 Task: Add an event with the title Third Conference Call with Partners, date '2024/05/16', time 8:50 AM to 10:50 AMand add a description: Whether you are a seasoned presenter looking to refine your skills or a novice seeking to build confidence, this Presentation Practice session offers a safe and supportive space for you to develop your abilities. Join us to receive valuable feedback, gain insights from peers, and enhance your presentation prowess. Together, we will strive for excellence in public speaking and presentation delivery., put the event into Red category, logged in from the account softage.3@softage.netand send the event invitation to softage.6@softage.net and softage.7@softage.net. Set a reminder for the event 5 minutes before
Action: Mouse moved to (94, 106)
Screenshot: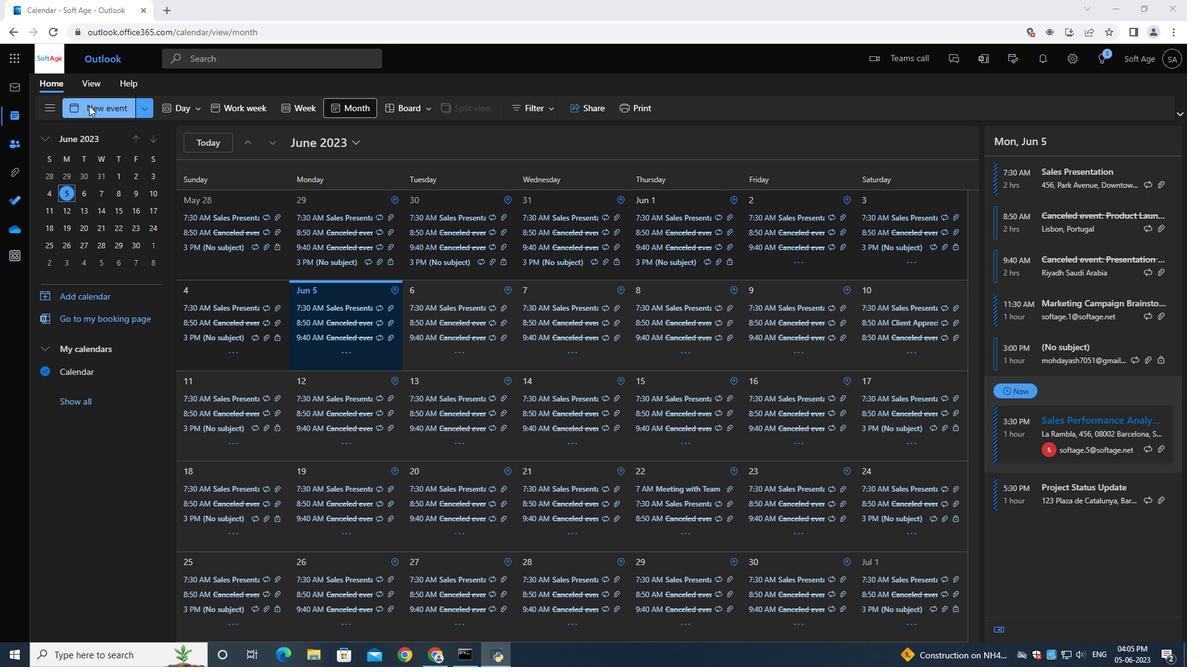 
Action: Mouse pressed left at (94, 106)
Screenshot: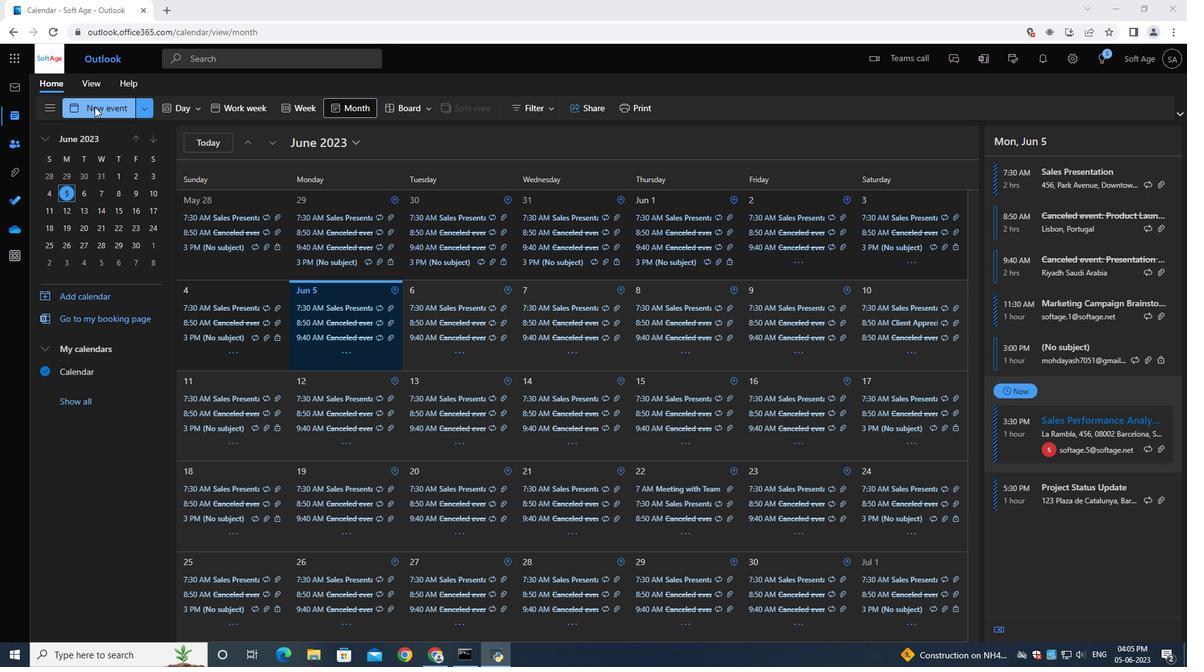 
Action: Mouse moved to (342, 193)
Screenshot: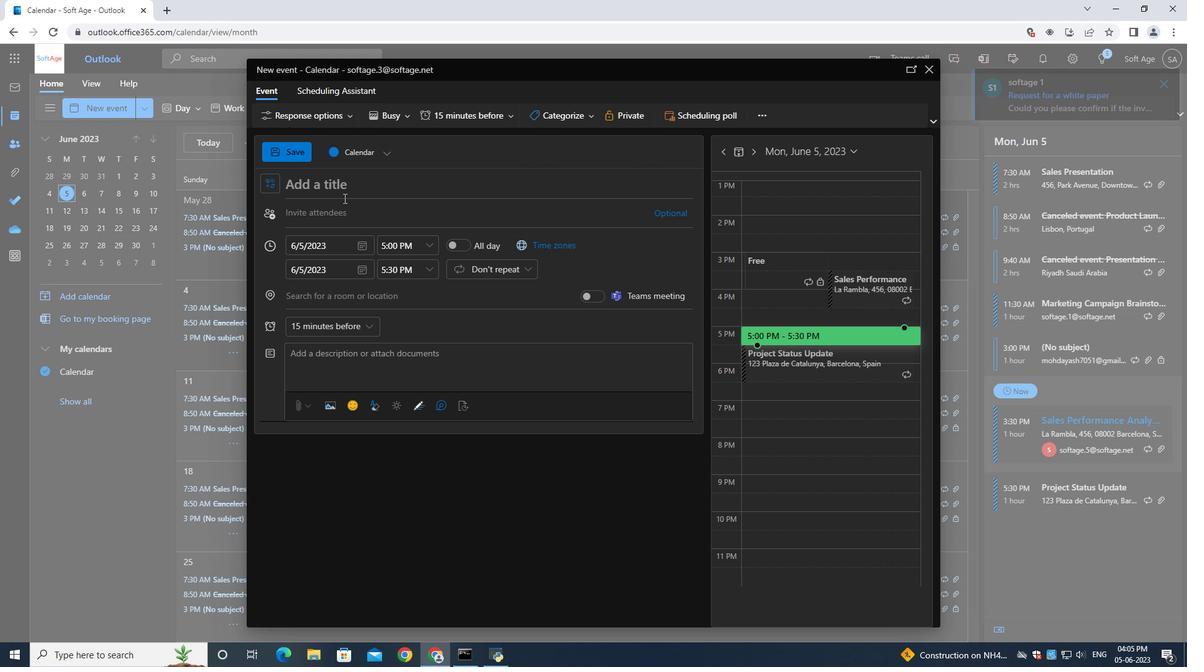 
Action: Mouse pressed left at (342, 193)
Screenshot: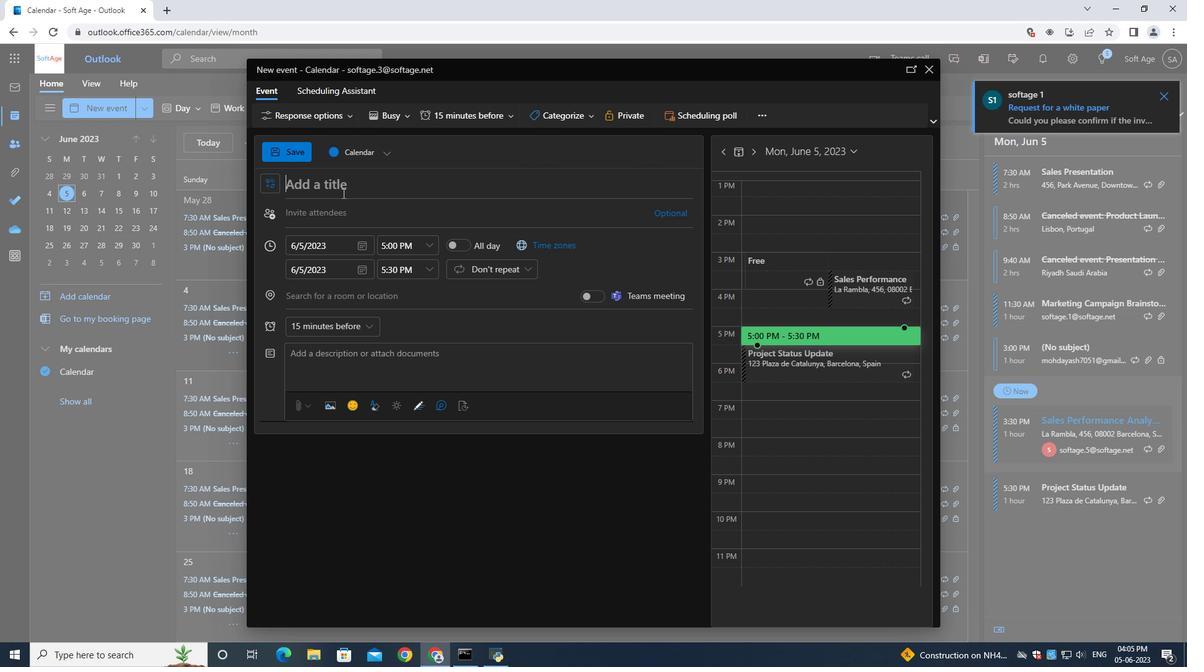 
Action: Mouse moved to (342, 193)
Screenshot: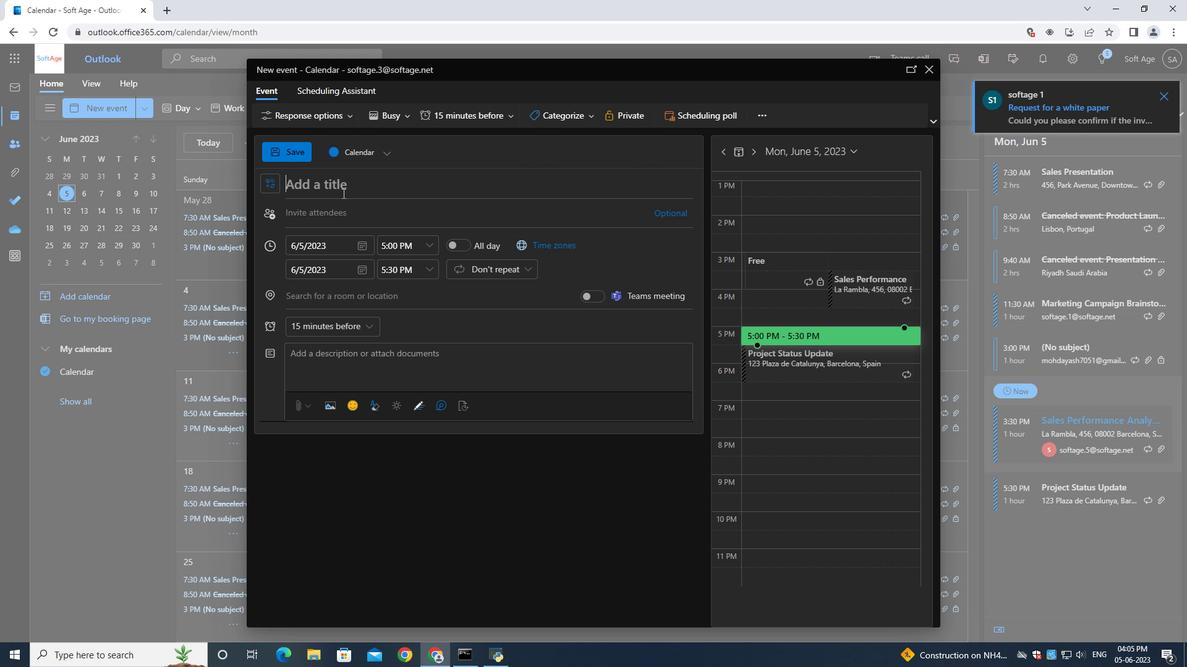 
Action: Key pressed <Key.shift>Third<Key.space><Key.shift>Conference<Key.space><Key.shift><Key.shift><Key.shift><Key.shift><Key.shift><Key.shift><Key.shift><Key.shift><Key.shift><Key.shift><Key.shift><Key.shift><Key.shift><Key.shift><Key.shift><Key.shift><Key.shift><Key.shift><Key.shift><Key.shift><Key.shift><Key.shift><Key.shift><Key.shift><Key.shift><Key.shift>Call<Key.space>with<Key.space><Key.shift>Partners
Screenshot: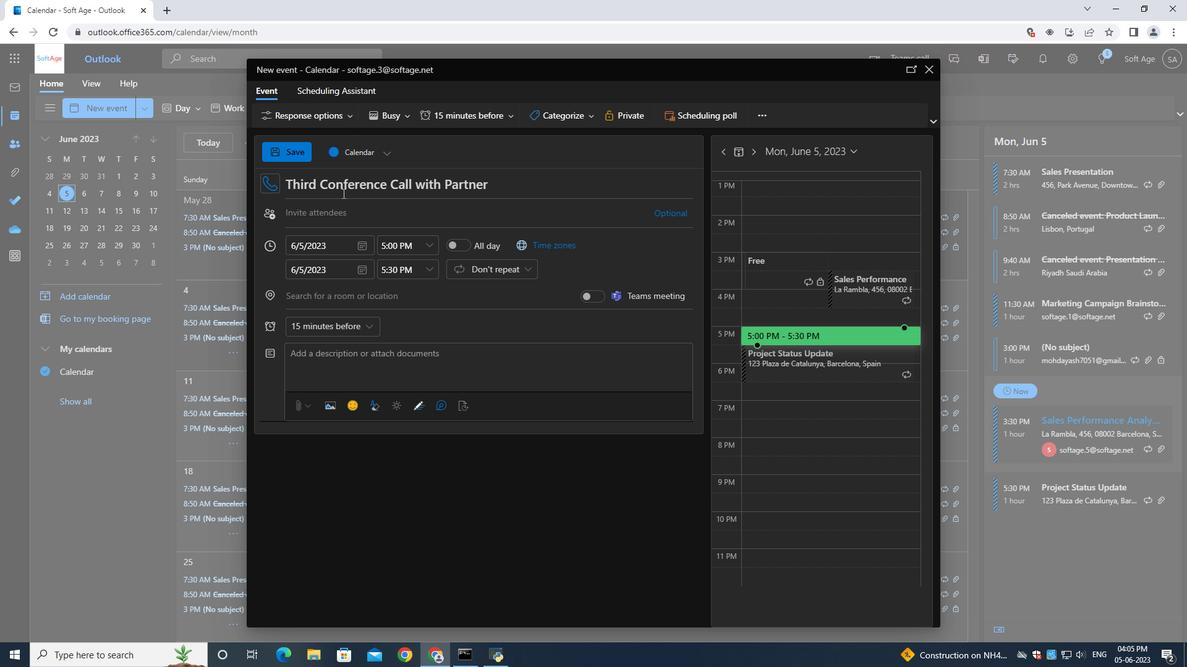 
Action: Mouse moved to (363, 238)
Screenshot: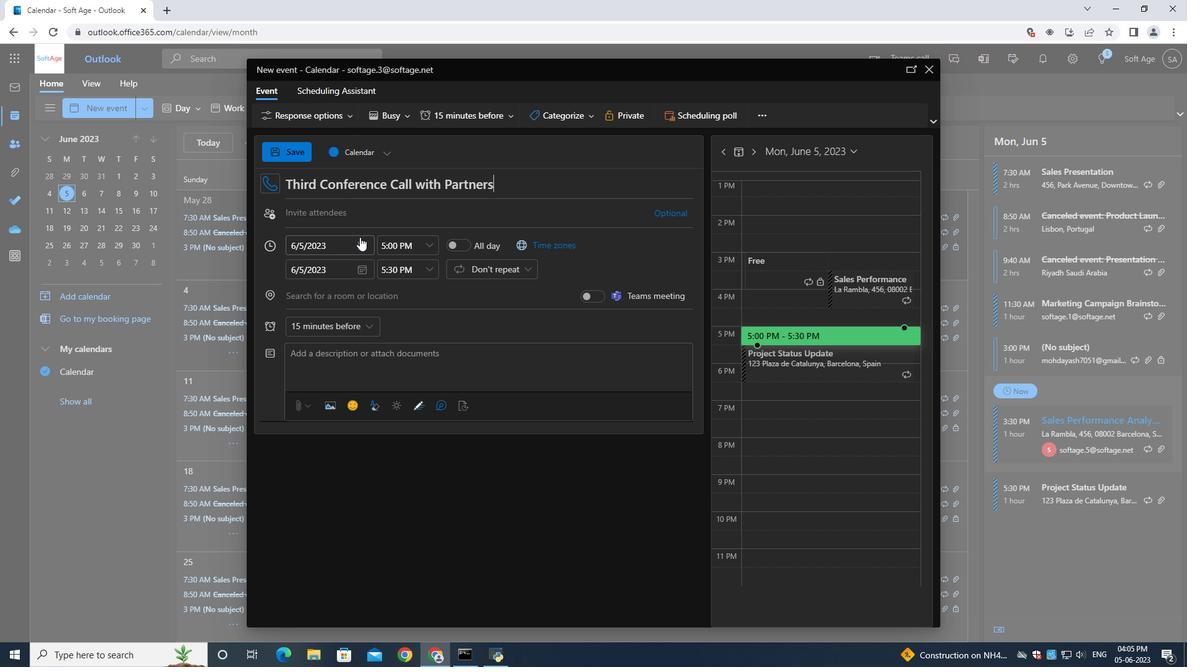 
Action: Mouse pressed left at (363, 238)
Screenshot: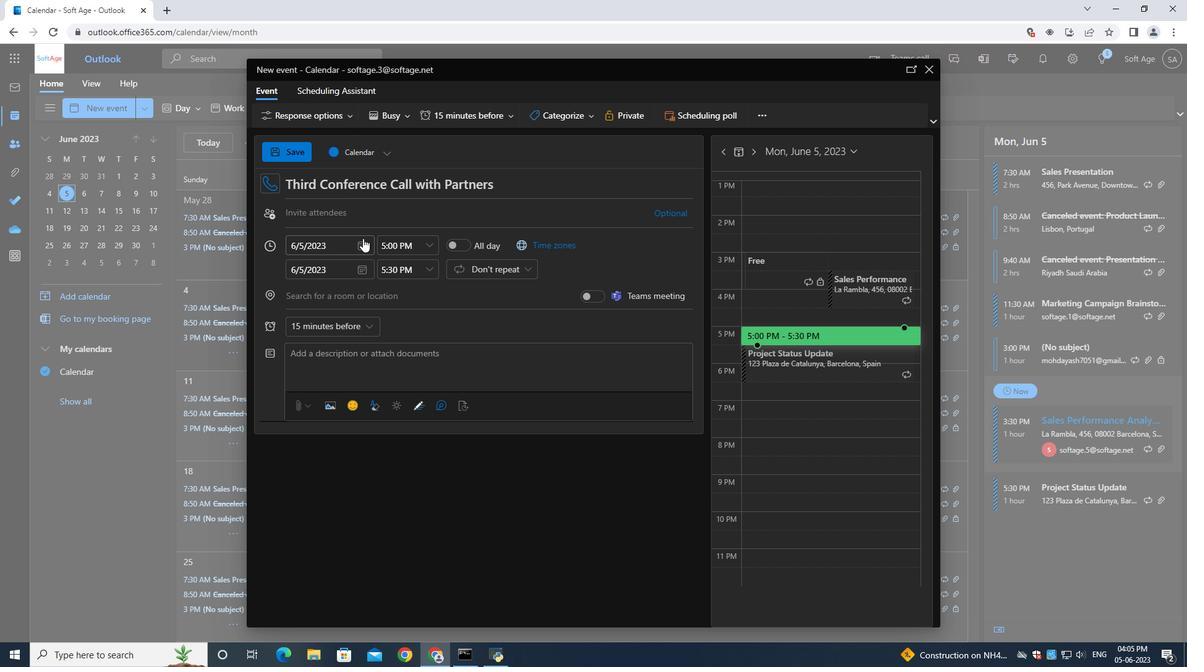 
Action: Mouse moved to (397, 267)
Screenshot: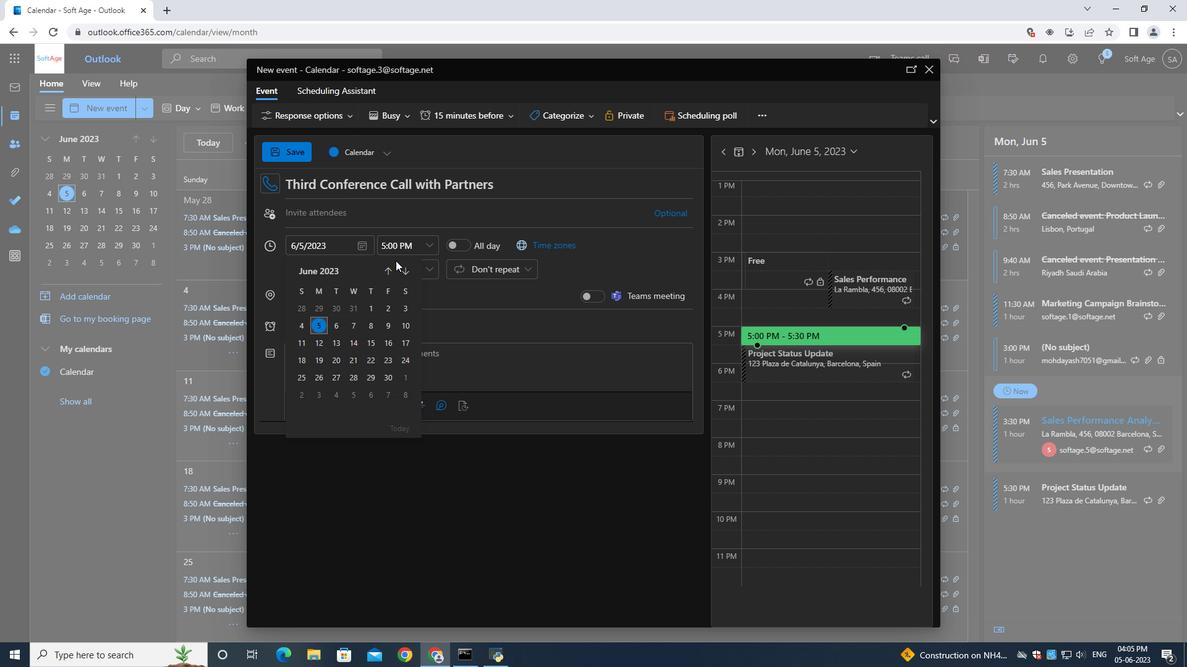 
Action: Mouse pressed left at (397, 267)
Screenshot: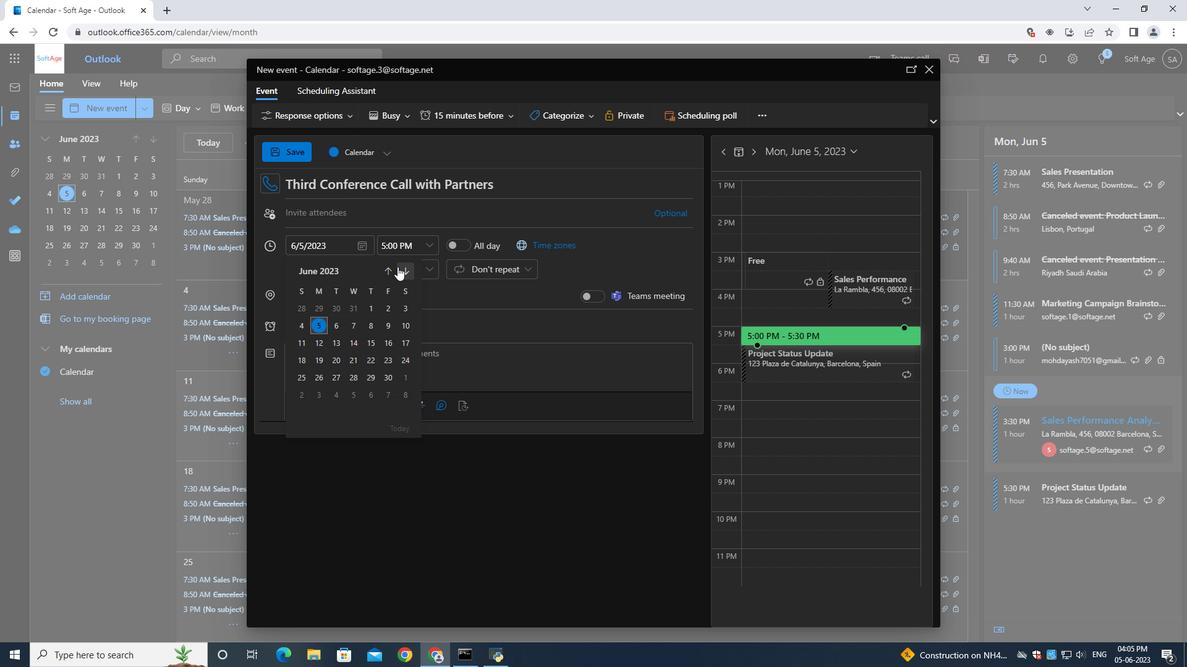 
Action: Mouse pressed left at (397, 267)
Screenshot: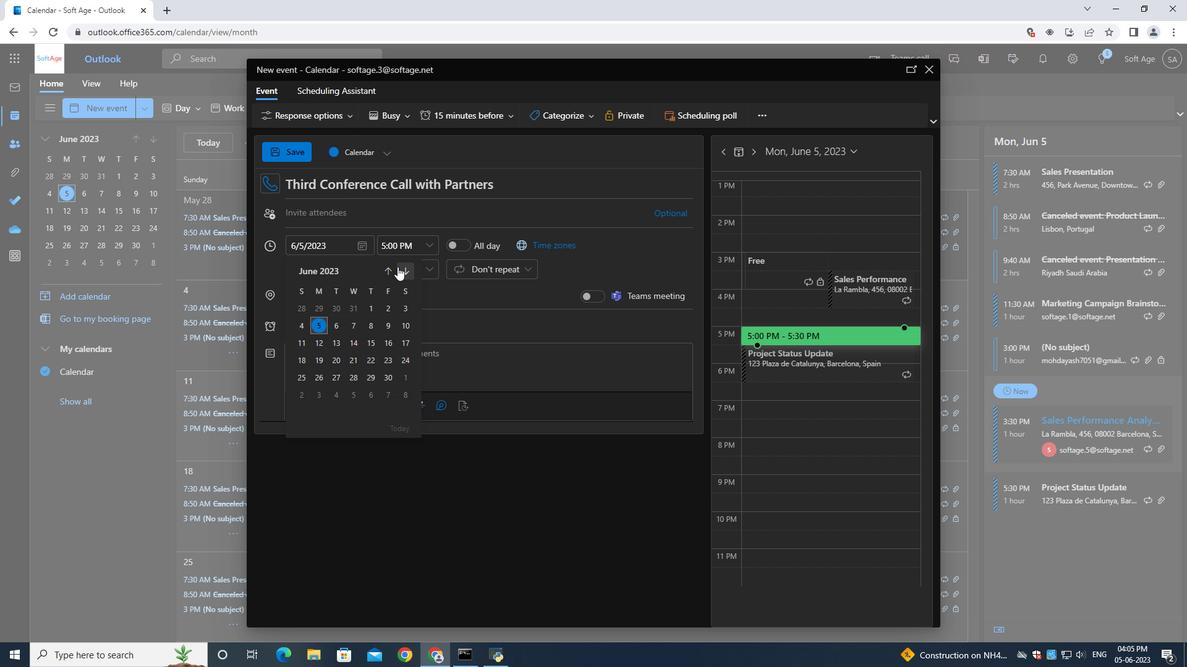 
Action: Mouse moved to (397, 267)
Screenshot: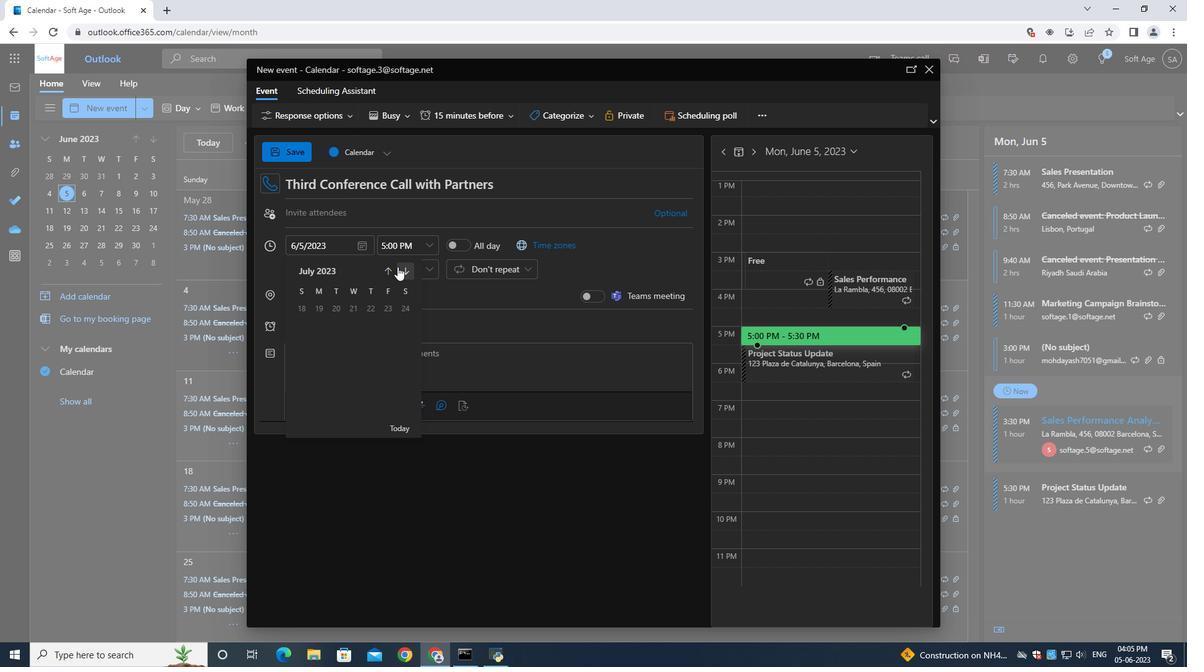 
Action: Mouse pressed left at (397, 267)
Screenshot: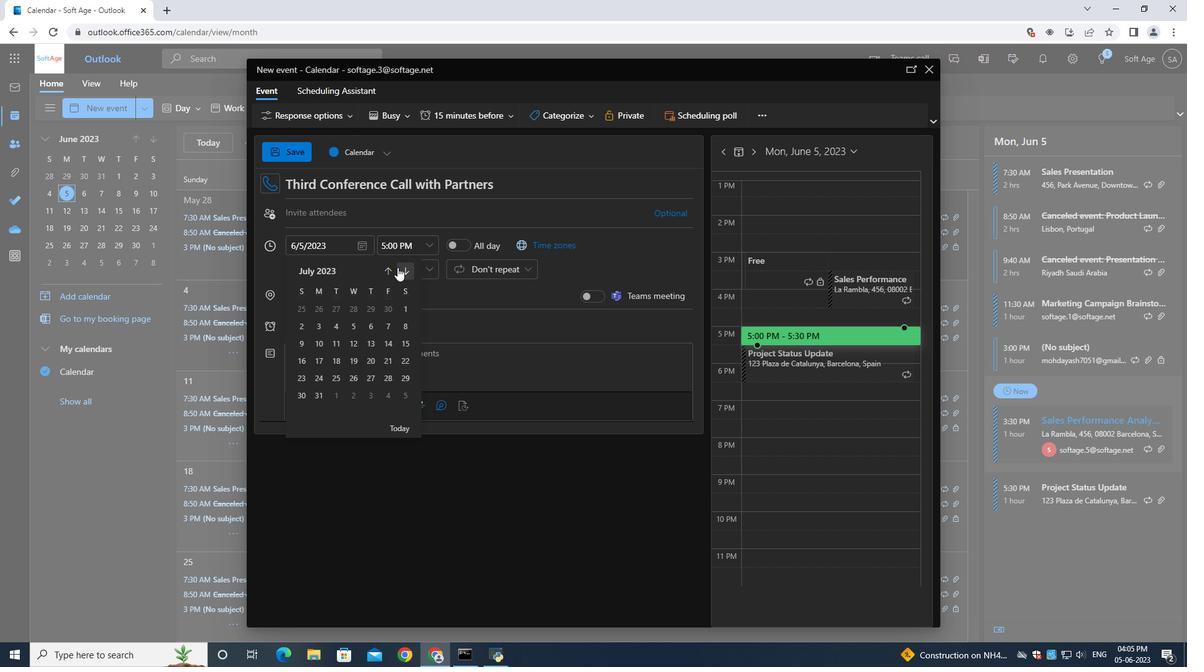 
Action: Mouse pressed left at (397, 267)
Screenshot: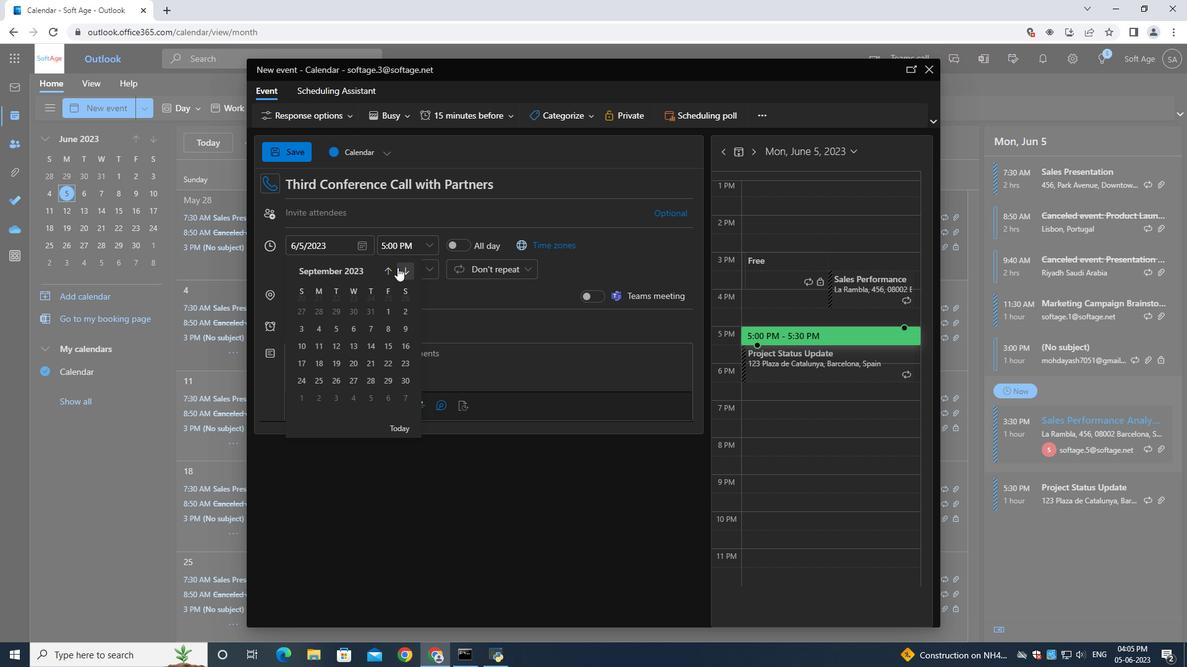 
Action: Mouse pressed left at (397, 267)
Screenshot: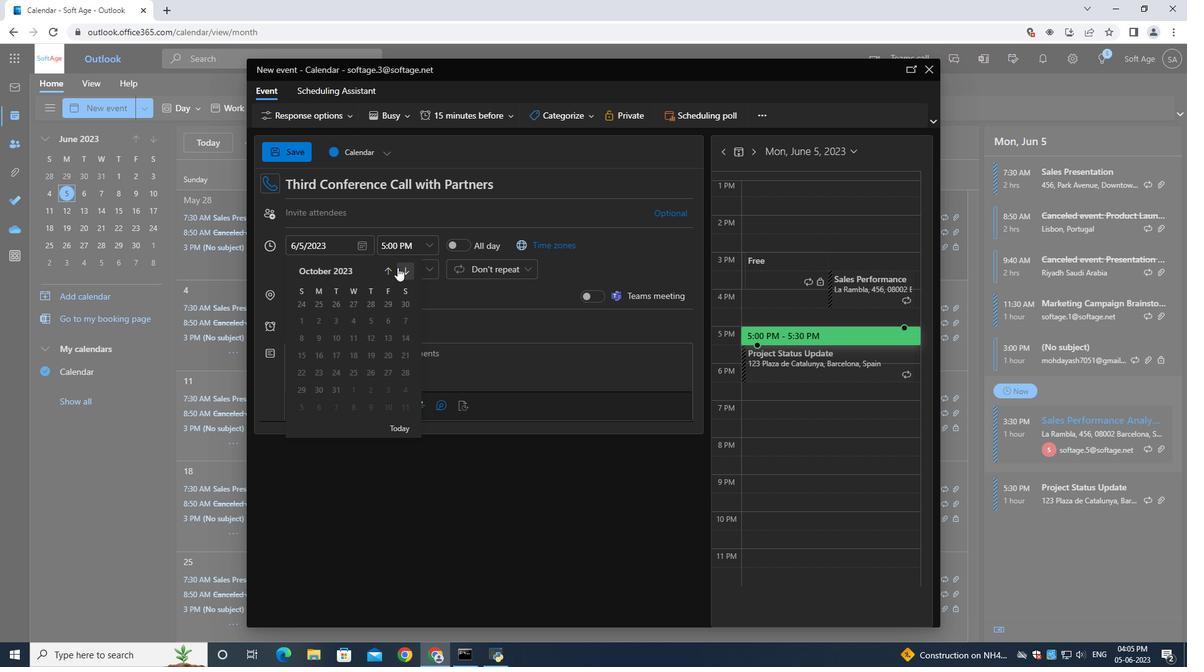 
Action: Mouse pressed left at (397, 267)
Screenshot: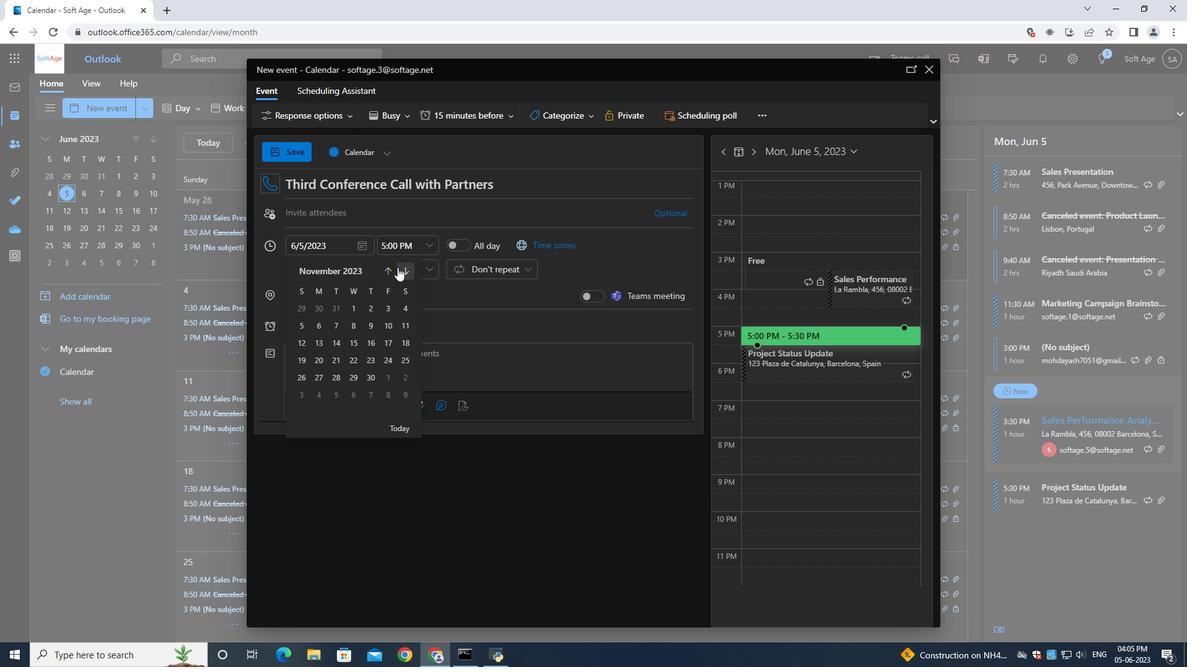 
Action: Mouse pressed left at (397, 267)
Screenshot: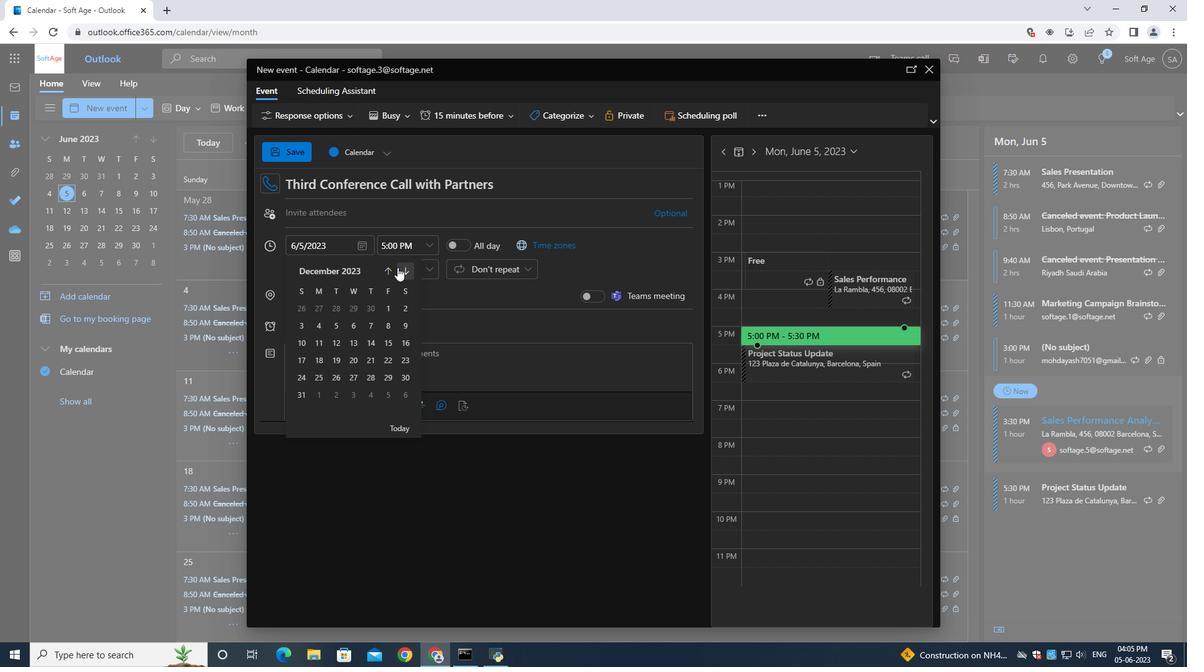 
Action: Mouse pressed left at (397, 267)
Screenshot: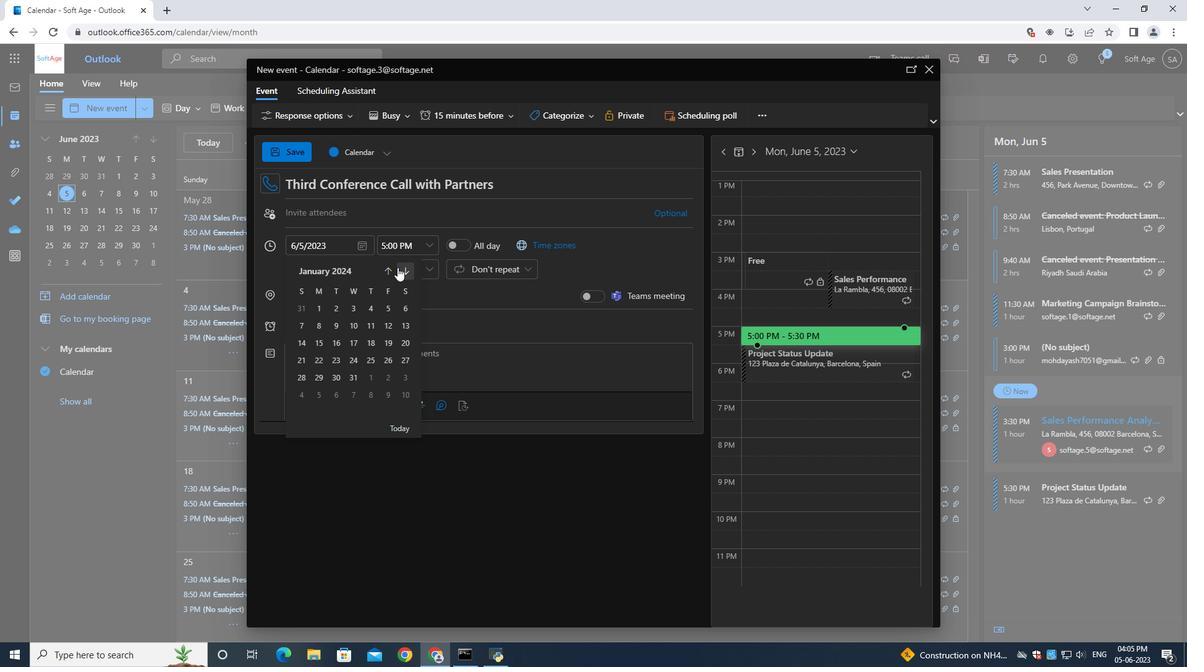 
Action: Mouse pressed left at (397, 267)
Screenshot: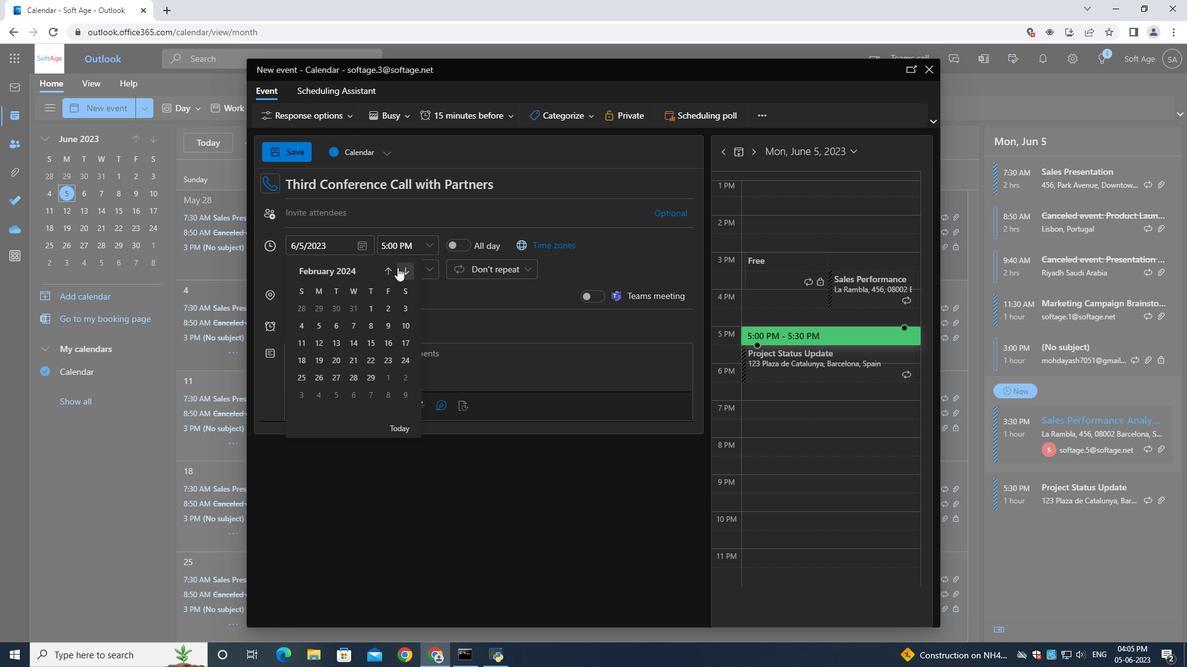 
Action: Mouse pressed left at (397, 267)
Screenshot: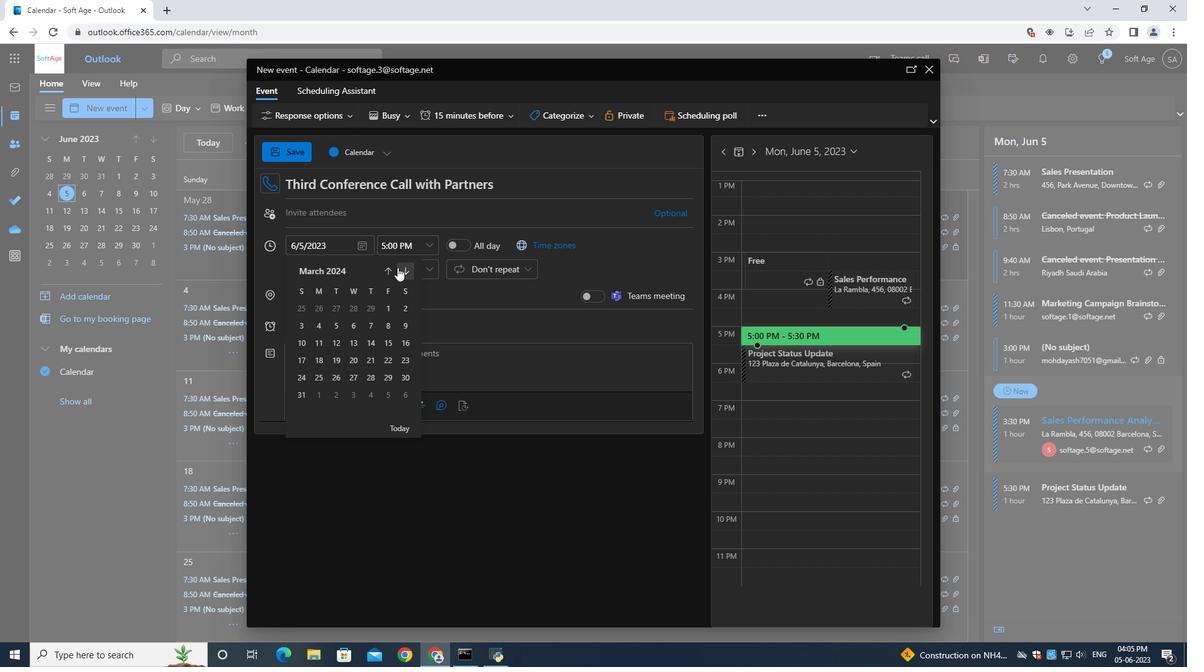 
Action: Mouse pressed left at (397, 267)
Screenshot: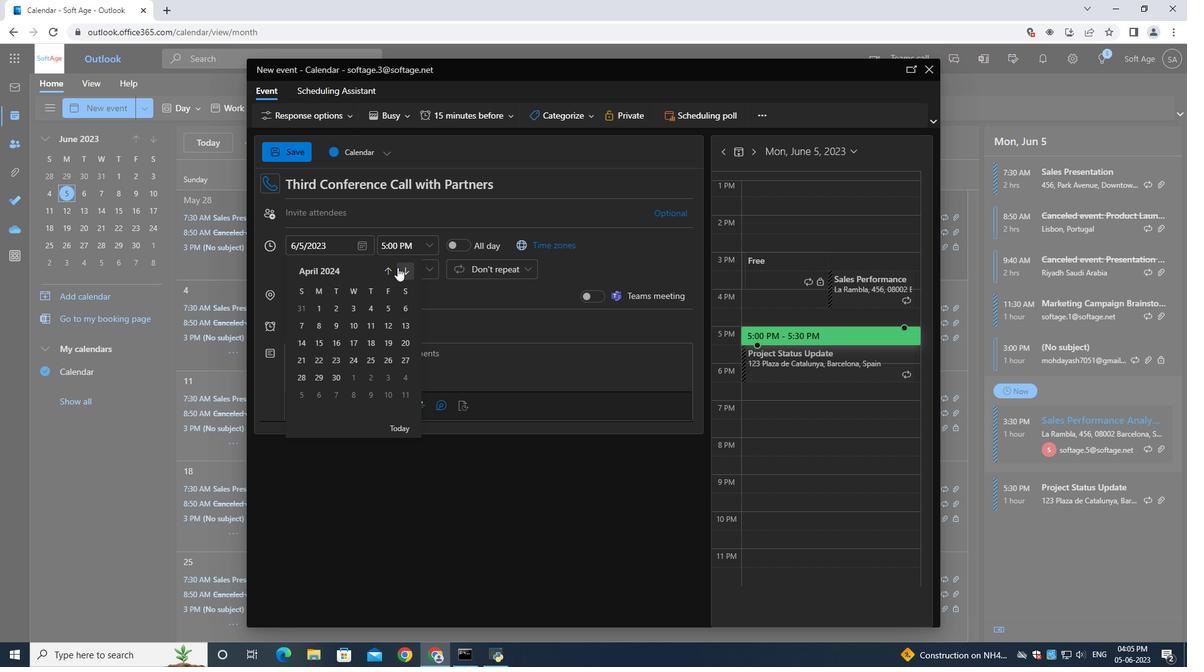 
Action: Mouse moved to (369, 343)
Screenshot: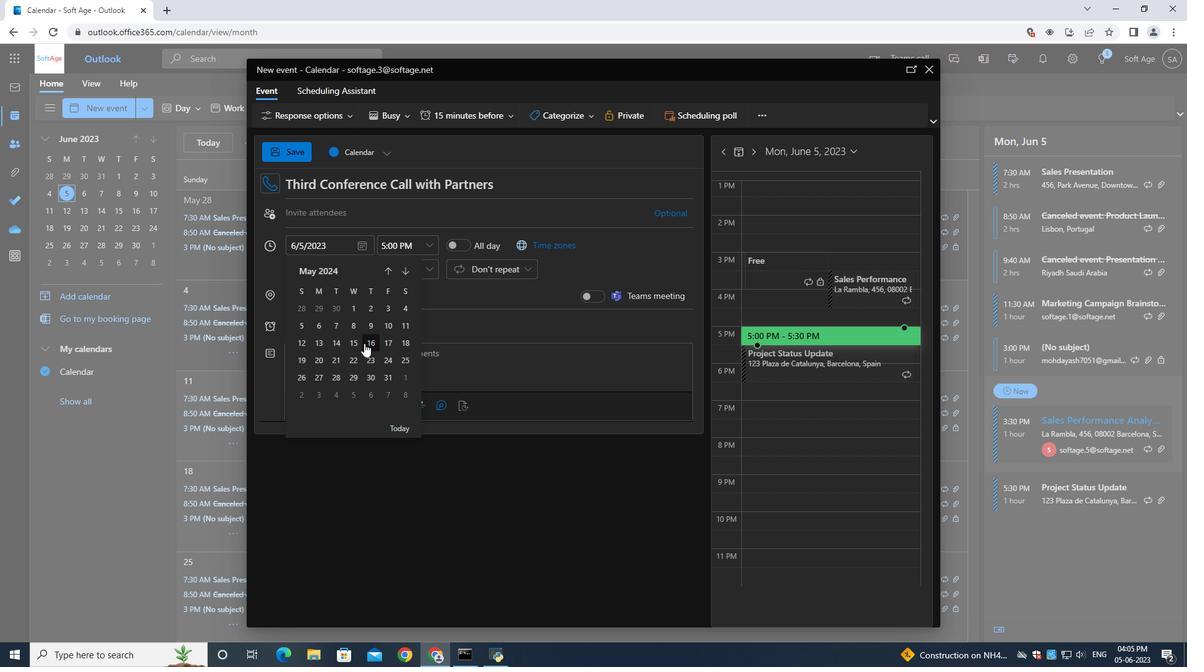 
Action: Mouse pressed left at (369, 343)
Screenshot: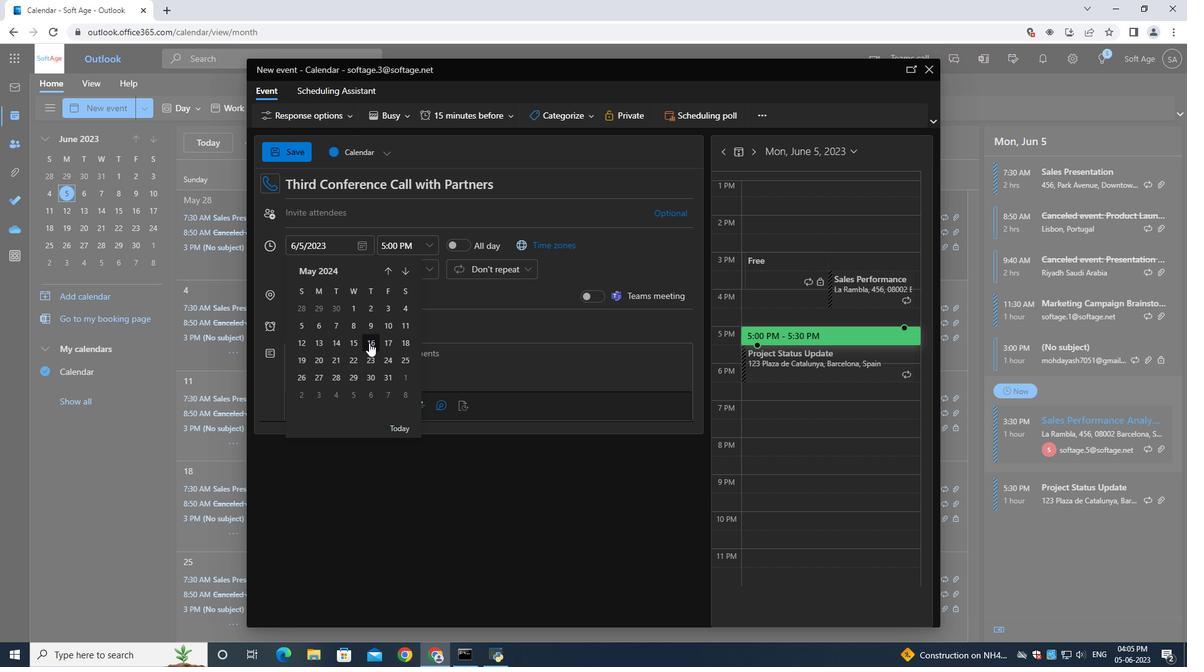 
Action: Mouse moved to (409, 249)
Screenshot: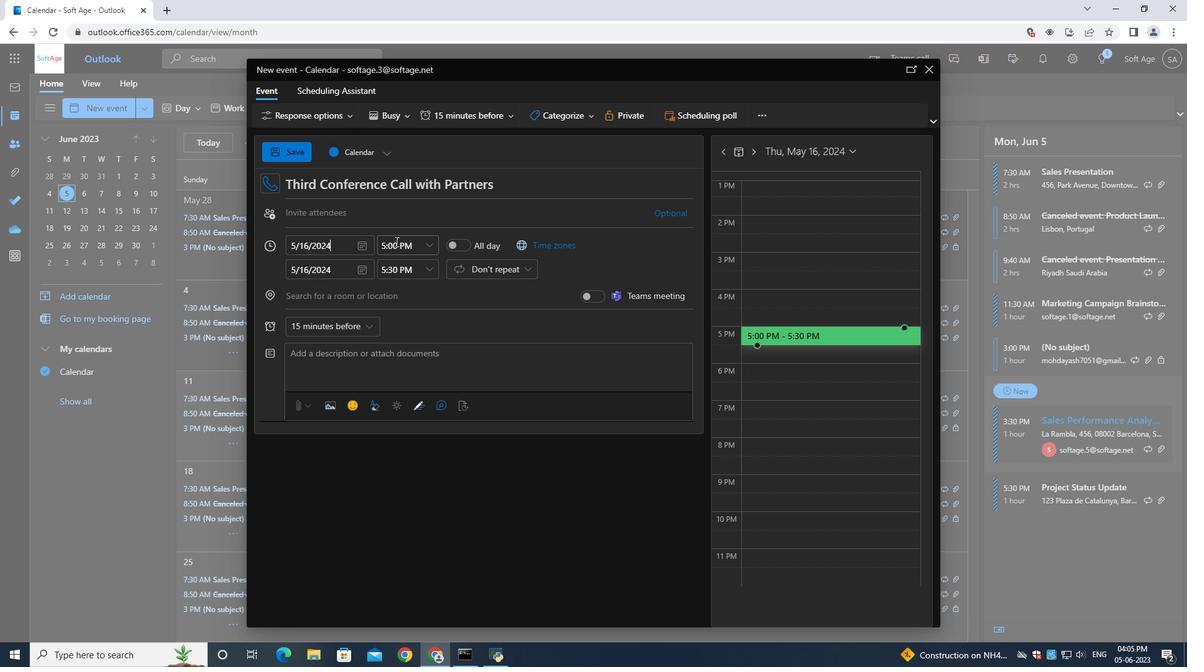 
Action: Mouse pressed left at (409, 249)
Screenshot: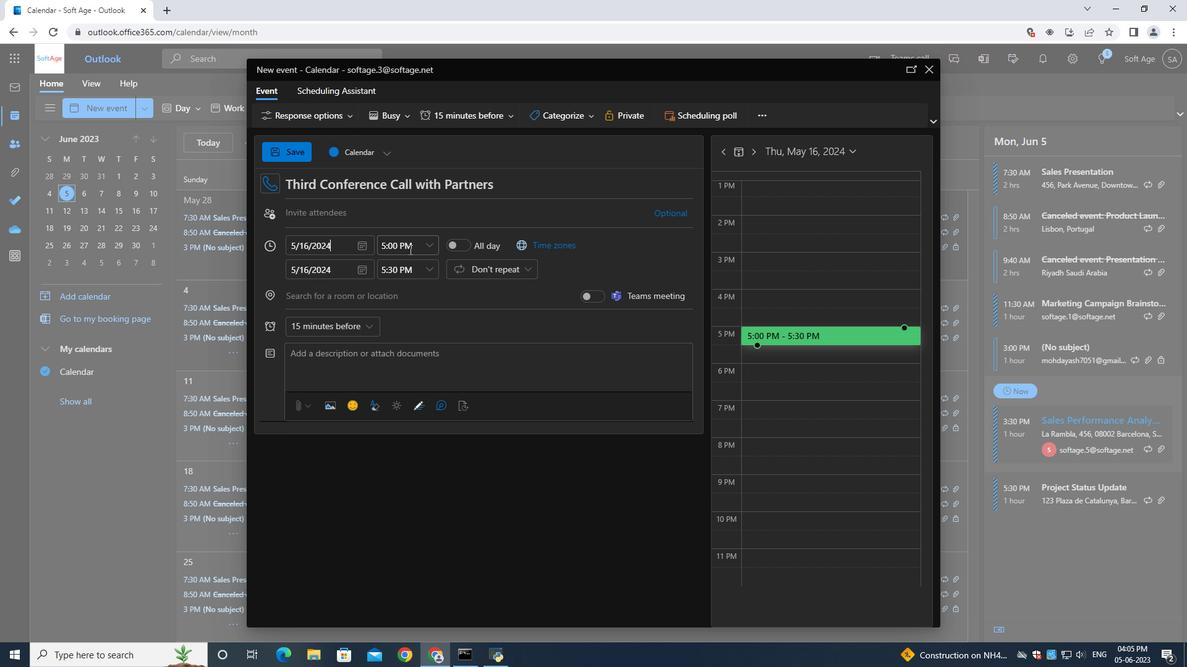 
Action: Mouse moved to (410, 245)
Screenshot: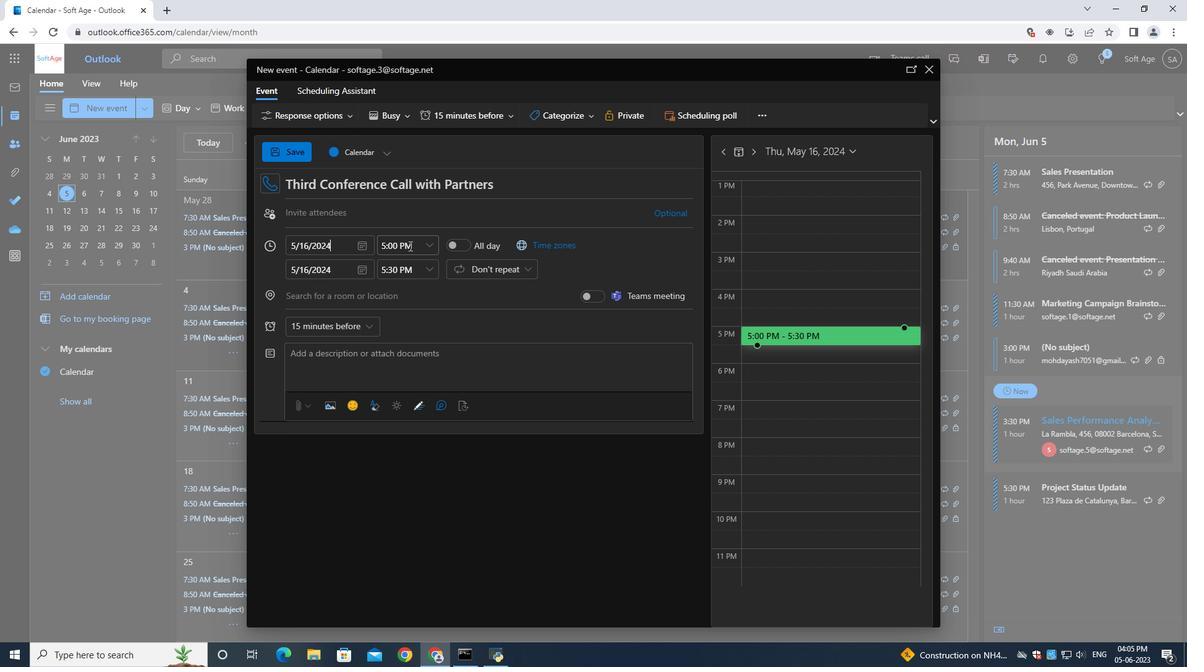 
Action: Mouse pressed left at (410, 245)
Screenshot: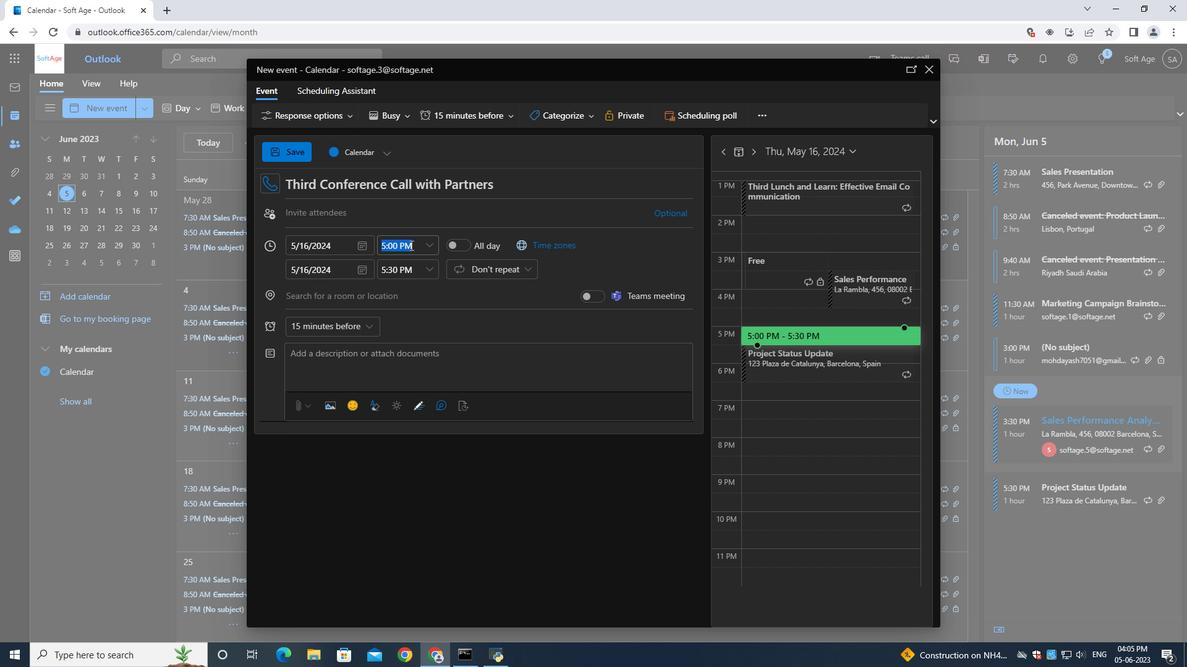
Action: Mouse pressed left at (410, 245)
Screenshot: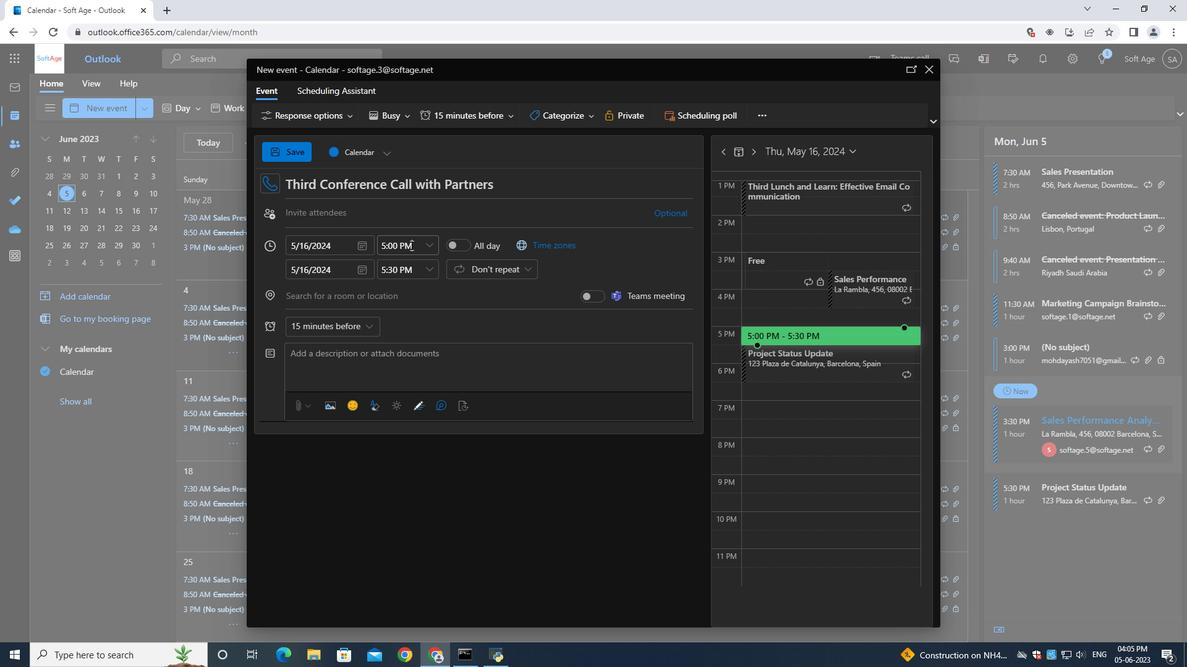
Action: Key pressed 8<Key.shift_r>:50<Key.shift>AM
Screenshot: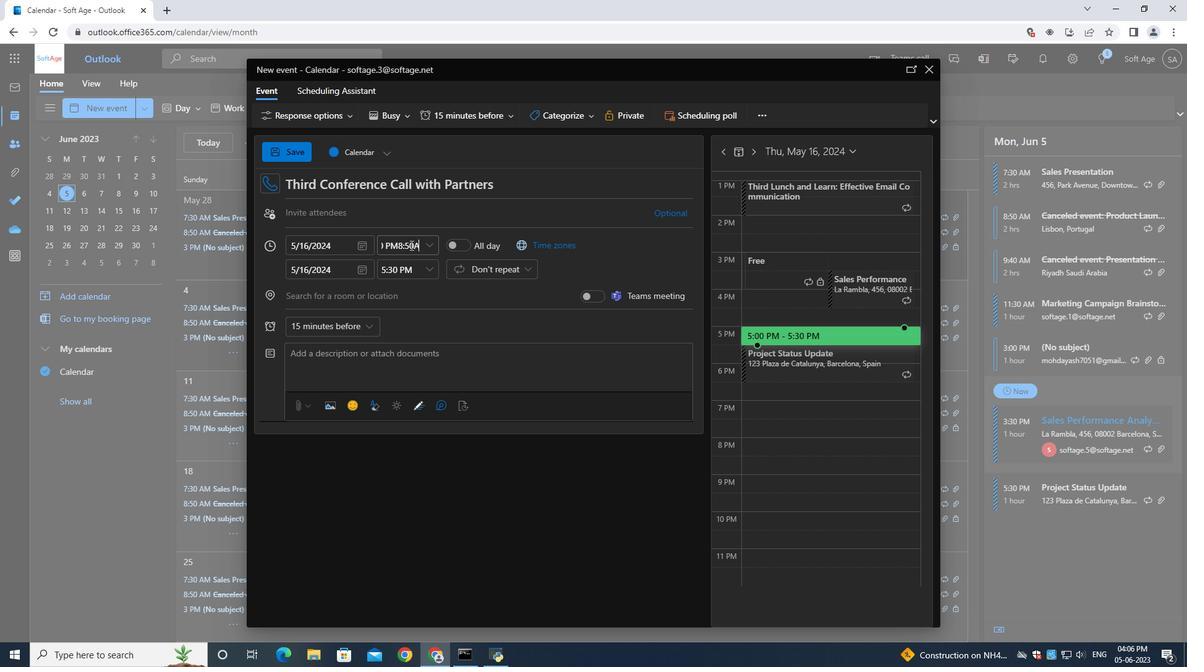 
Action: Mouse moved to (421, 243)
Screenshot: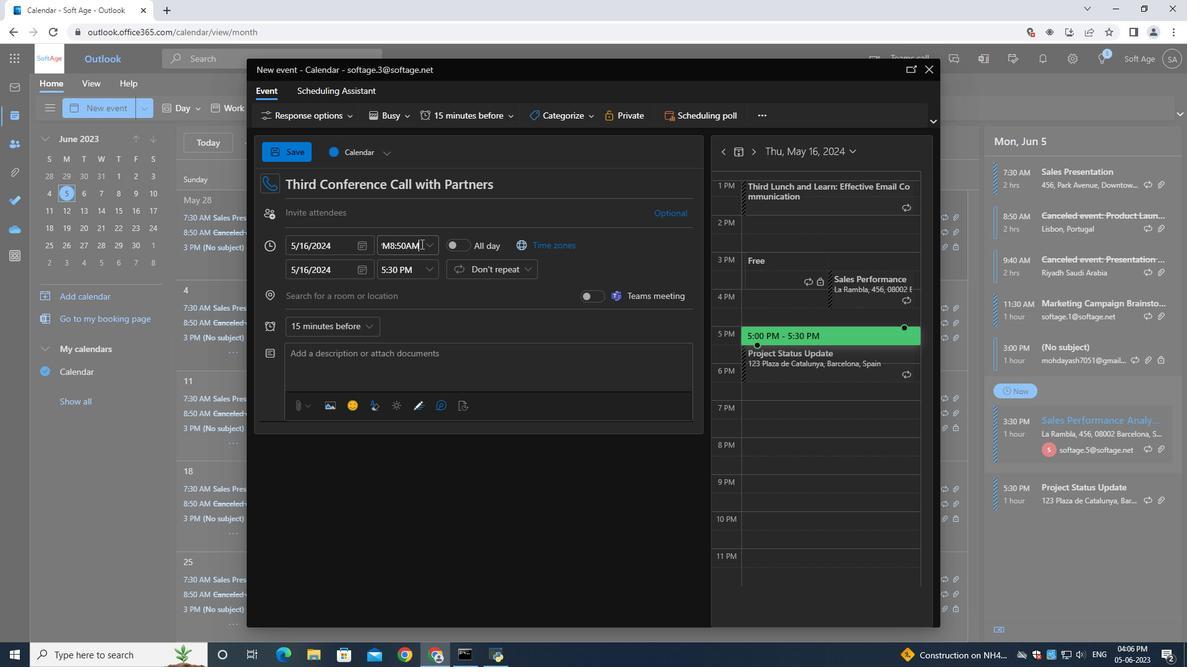 
Action: Mouse pressed left at (421, 243)
Screenshot: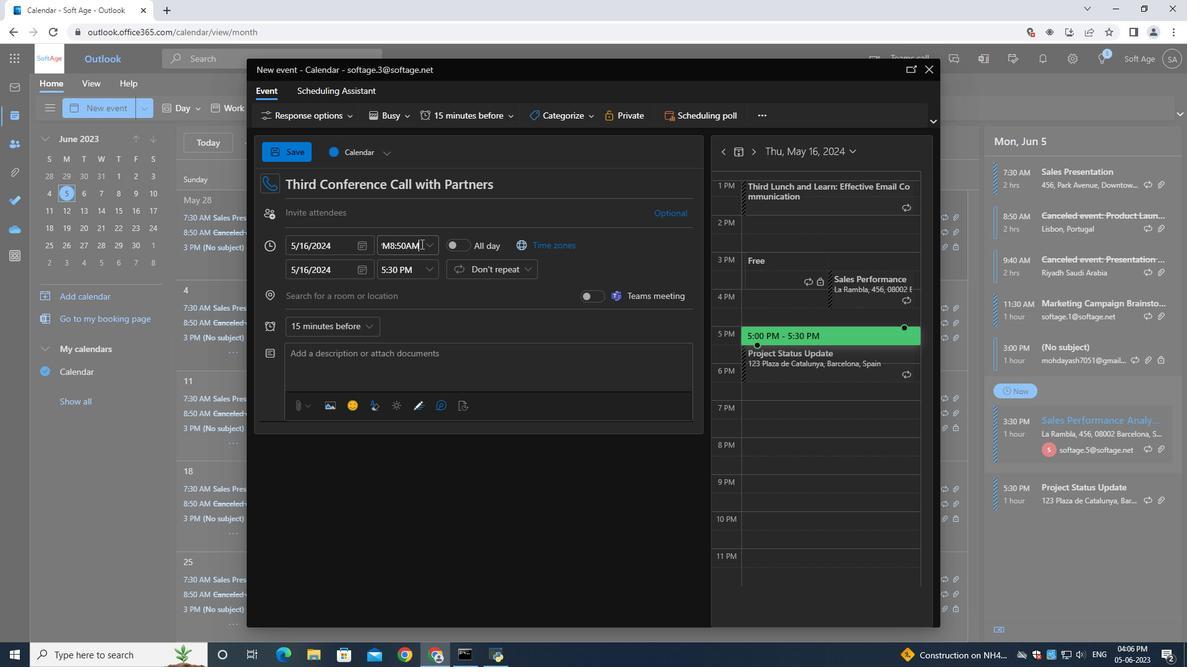 
Action: Mouse pressed left at (421, 243)
Screenshot: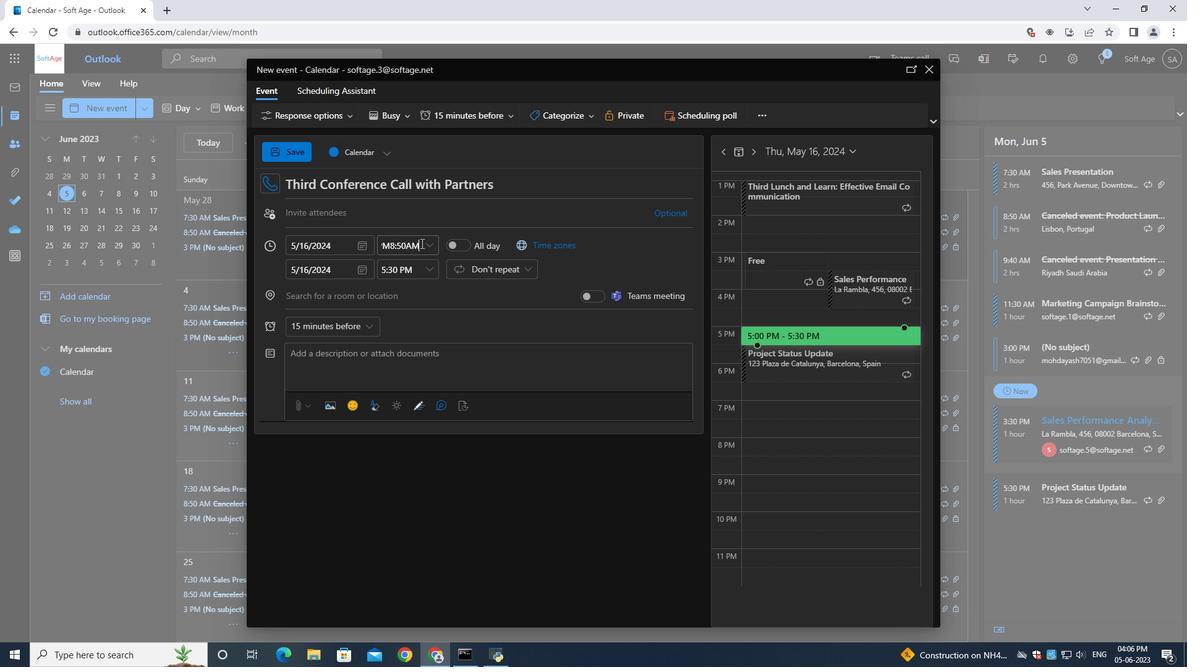 
Action: Mouse pressed left at (421, 243)
Screenshot: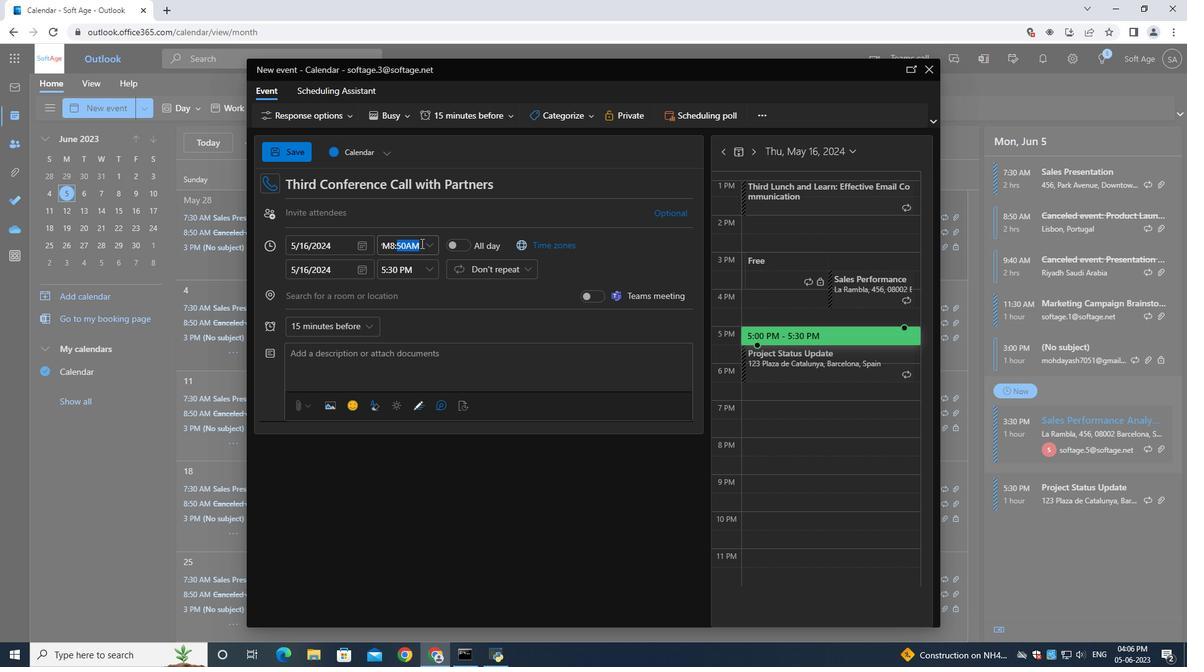 
Action: Mouse moved to (420, 243)
Screenshot: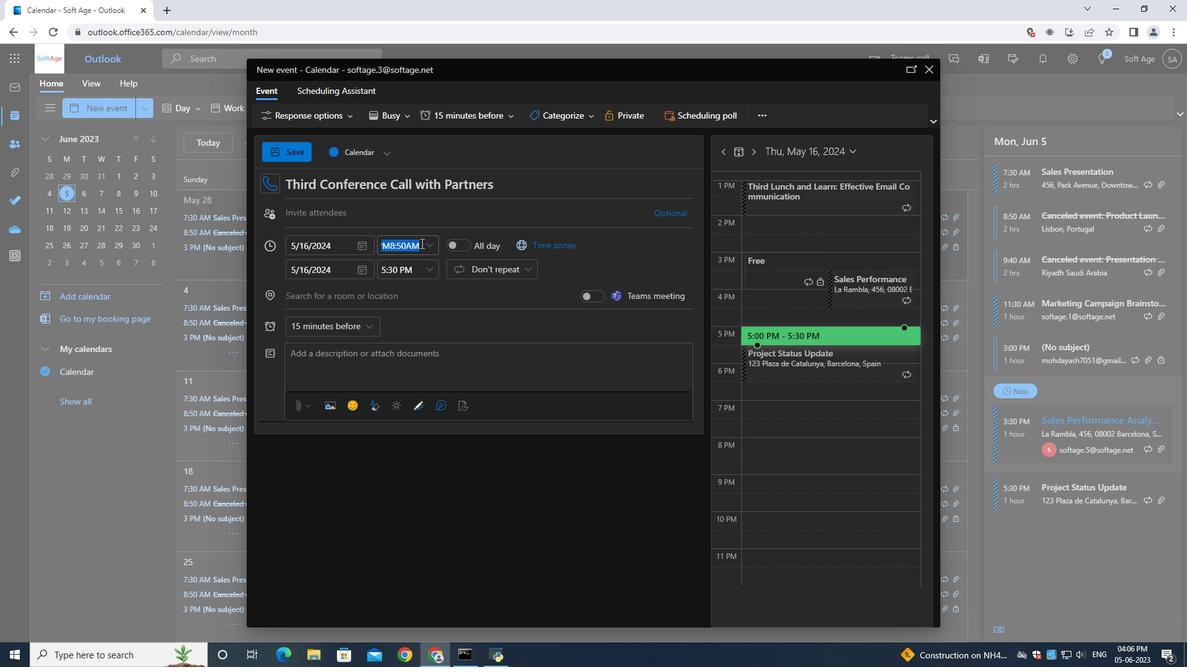
Action: Key pressed <Key.backspace>8<Key.shift_r>:50<Key.shift>AM
Screenshot: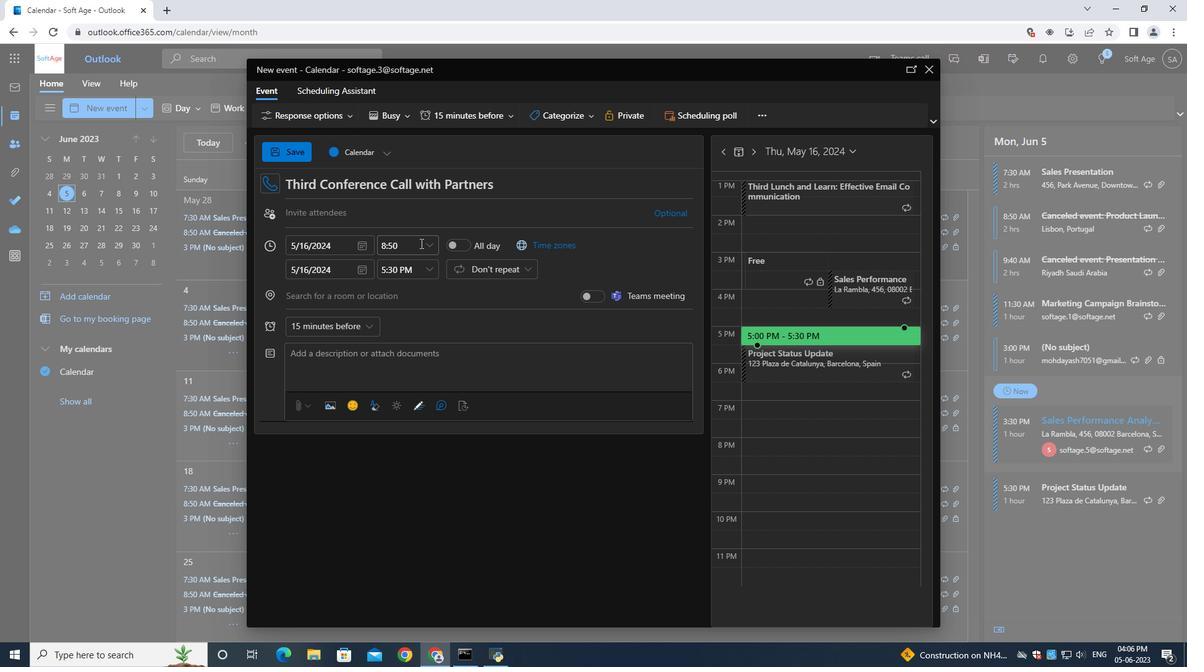 
Action: Mouse moved to (384, 270)
Screenshot: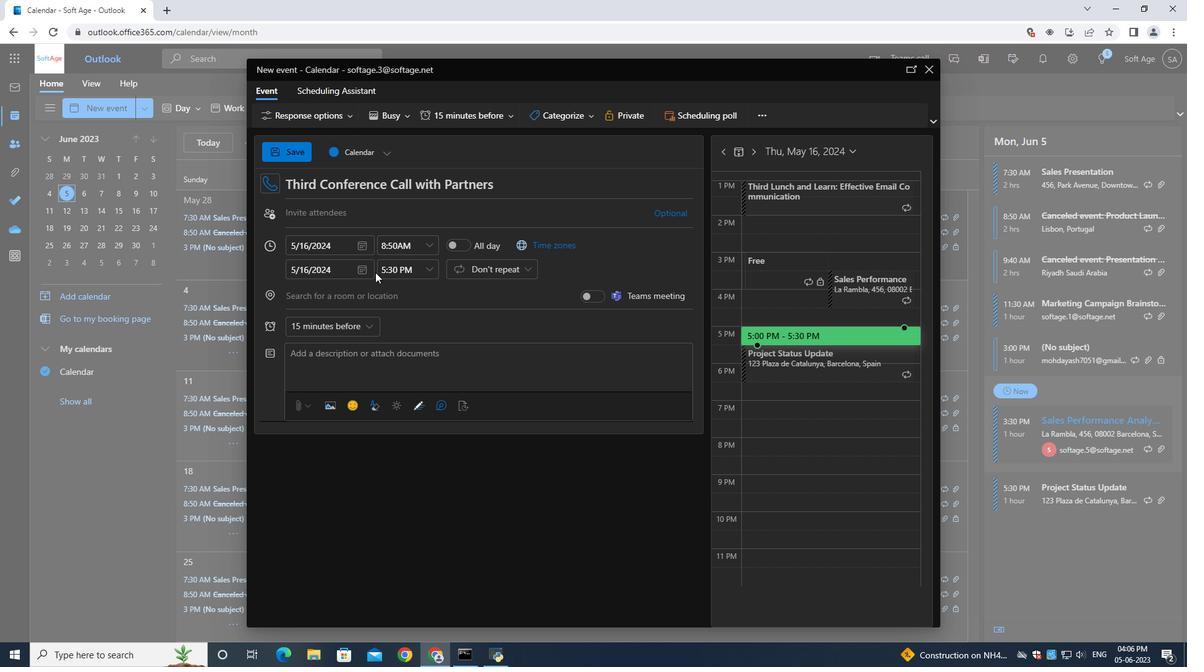 
Action: Mouse pressed left at (384, 270)
Screenshot: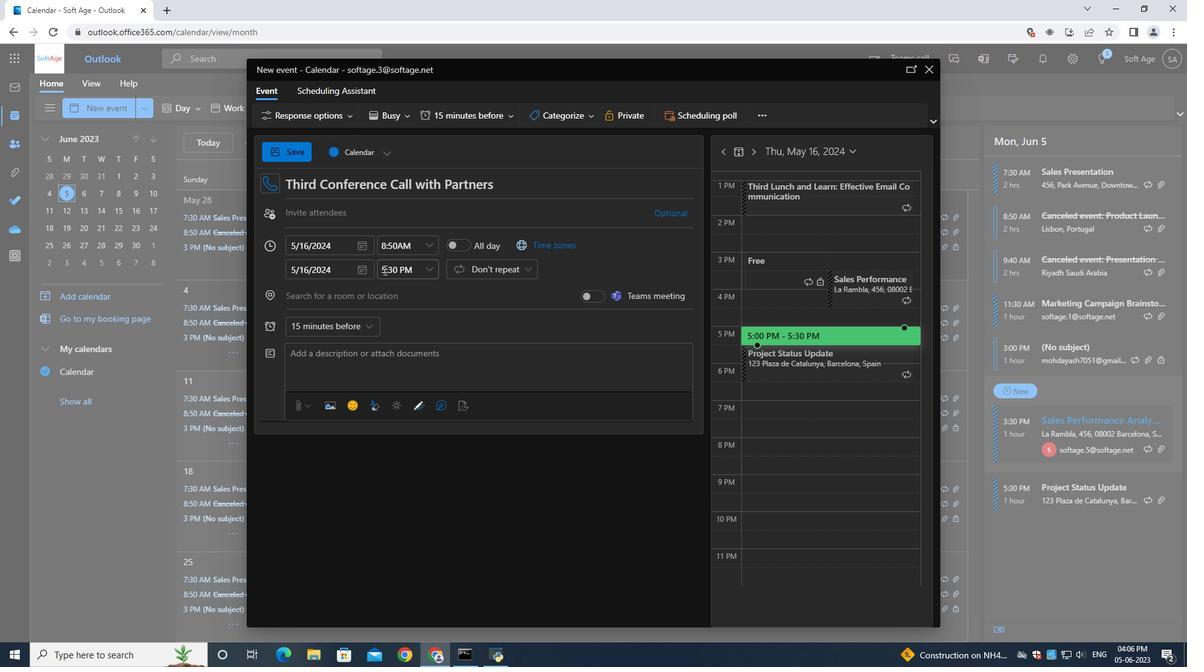 
Action: Mouse moved to (384, 270)
Screenshot: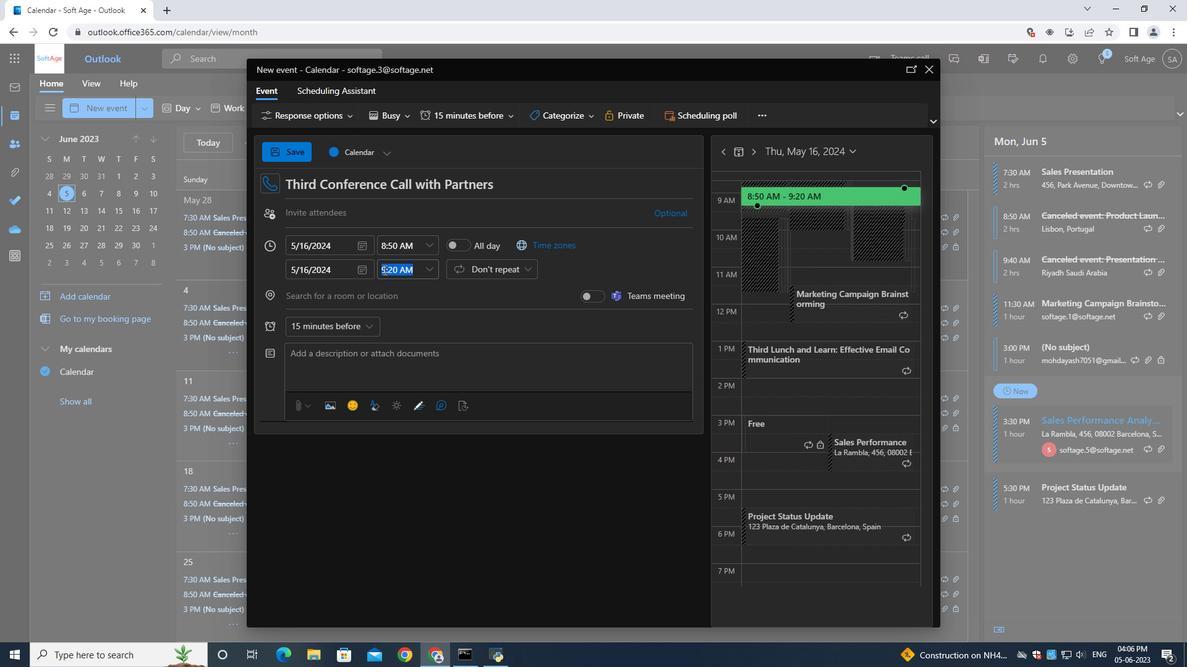 
Action: Key pressed 10<Key.shift_r>:50<Key.shift>AM
Screenshot: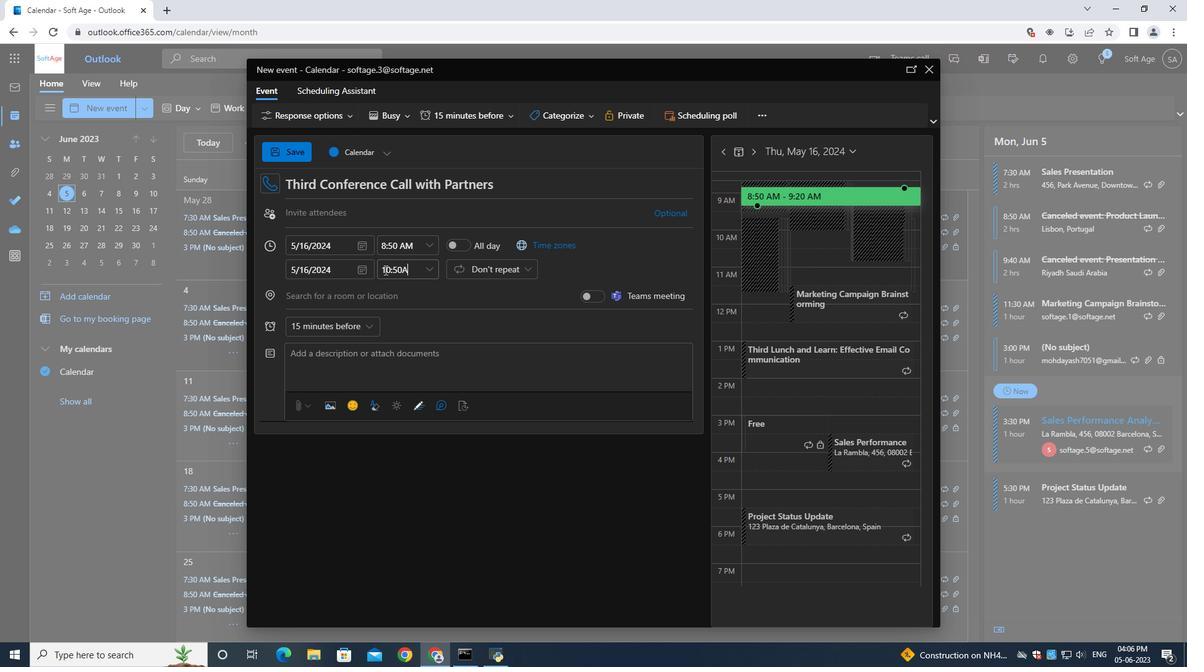 
Action: Mouse moved to (334, 357)
Screenshot: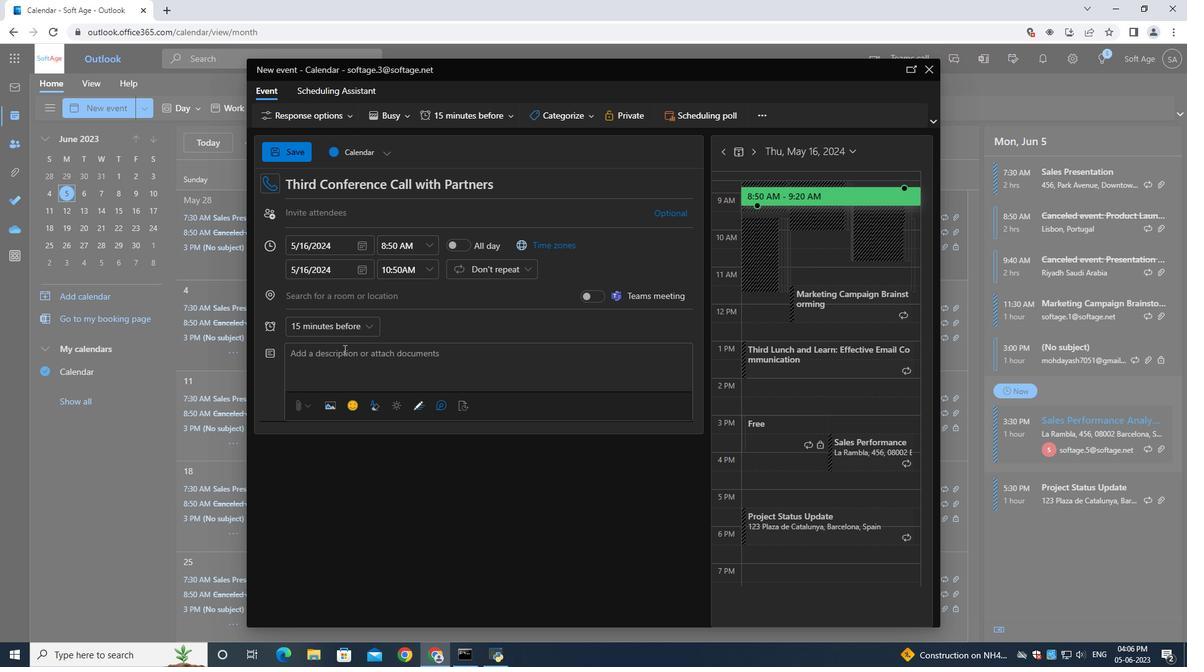 
Action: Mouse pressed left at (334, 357)
Screenshot: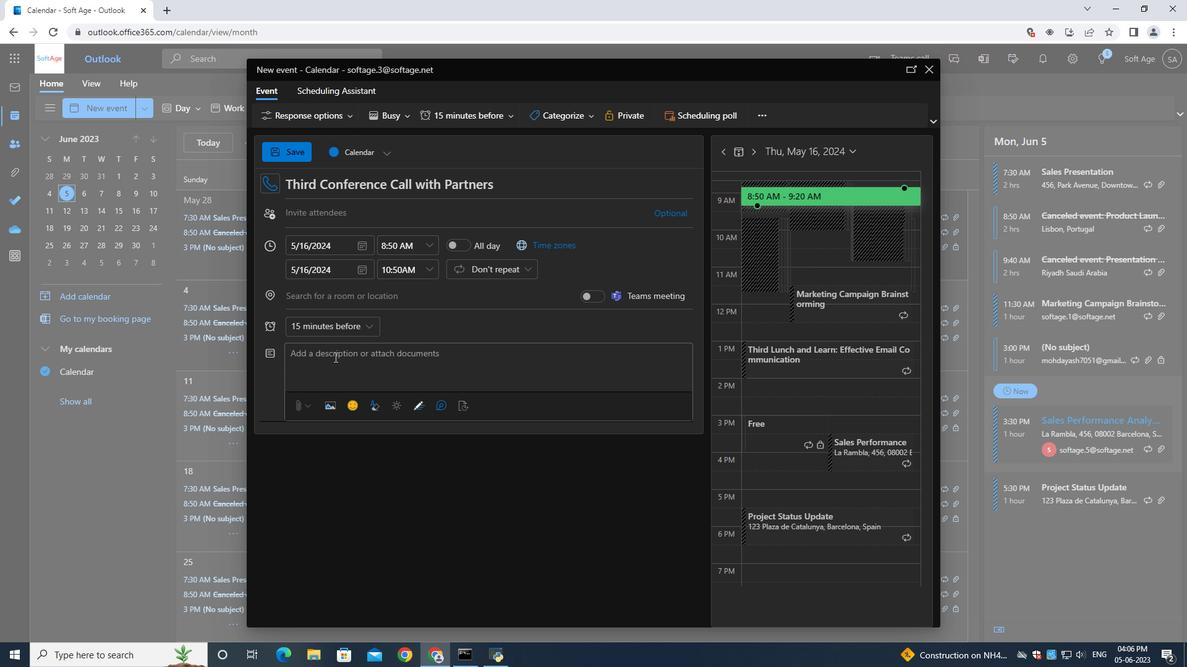 
Action: Key pressed <Key.shift>Whether<Key.space>you<Key.space>are<Key.space>a<Key.space>seasoned<Key.space>presenter<Key.space>looking<Key.space>to<Key.space>refine<Key.space>your<Key.space>skills<Key.space>or<Key.space>a<Key.space>novice<Key.space>seeking<Key.space>to<Key.space>build<Key.space>confidence,<Key.space>this<Key.space>pre<Key.backspace>esentation<Key.space>practice<Key.space>session<Key.space>offers<Key.space>a<Key.space>safe<Key.space>and<Key.space>supportive<Key.space>space<Key.space>for<Key.space>you<Key.space>to<Key.space>develop<Key.space>your<Key.space>abilites.<Key.space><Key.shift>Join<Key.space>us<Key.space>to<Key.space>receive<Key.space>valuable<Key.space>feedback<Key.space><Key.backspace>,<Key.space>gain<Key.space>insights<Key.space>from<Key.space>peers,<Key.space>and<Key.space>enchance<Key.space>your<Key.space>presentation<Key.space>prowess.<Key.space><Key.shift>Th<Key.backspace>ogether,<Key.space>we<Key.space>will<Key.space>strive<Key.space>for<Key.space>excellence<Key.space>in<Key.space>public<Key.space>speaking<Key.space>and<Key.space>presentation<Key.space>delivery.
Screenshot: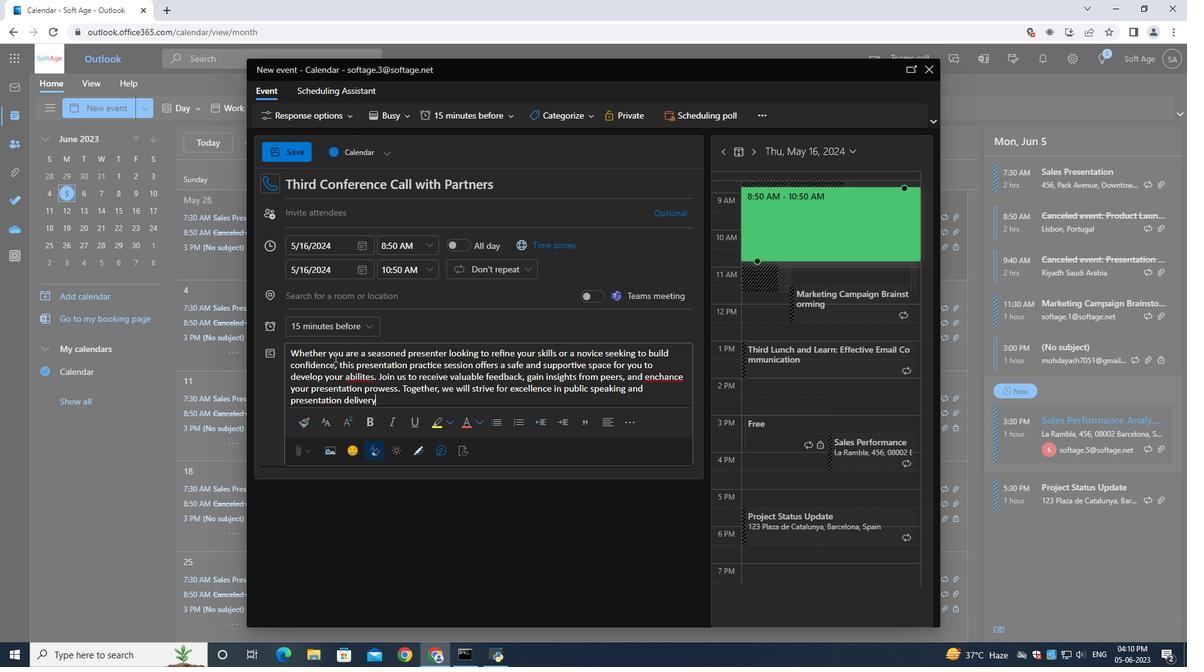 
Action: Mouse moved to (563, 113)
Screenshot: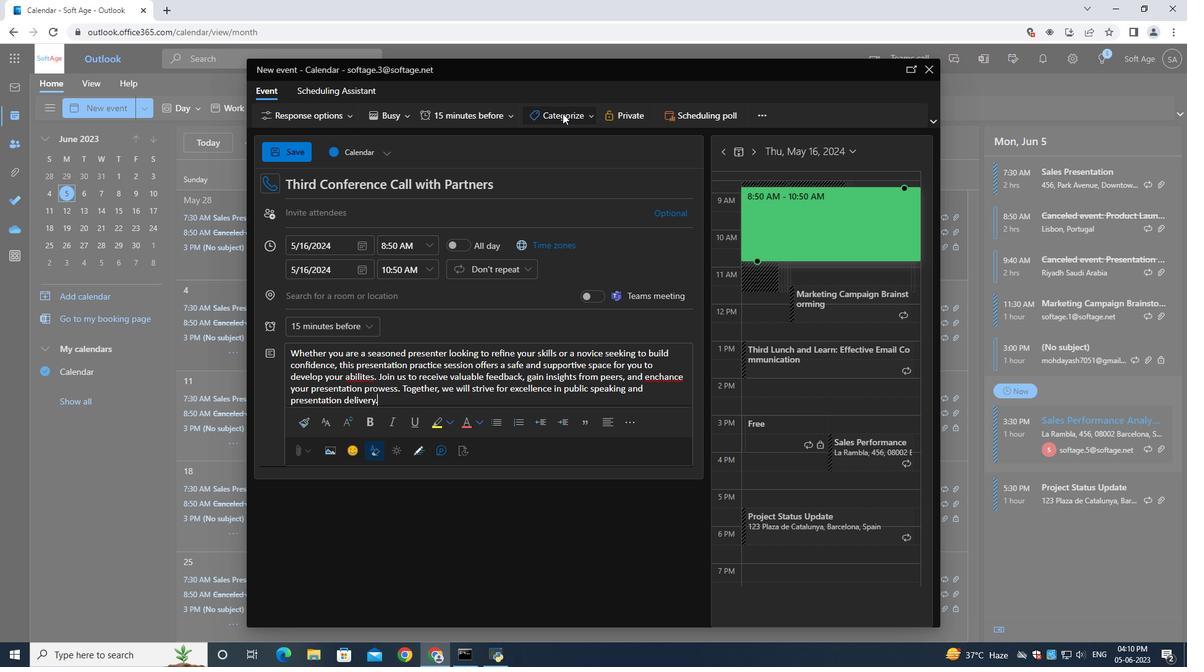 
Action: Mouse pressed left at (563, 113)
Screenshot: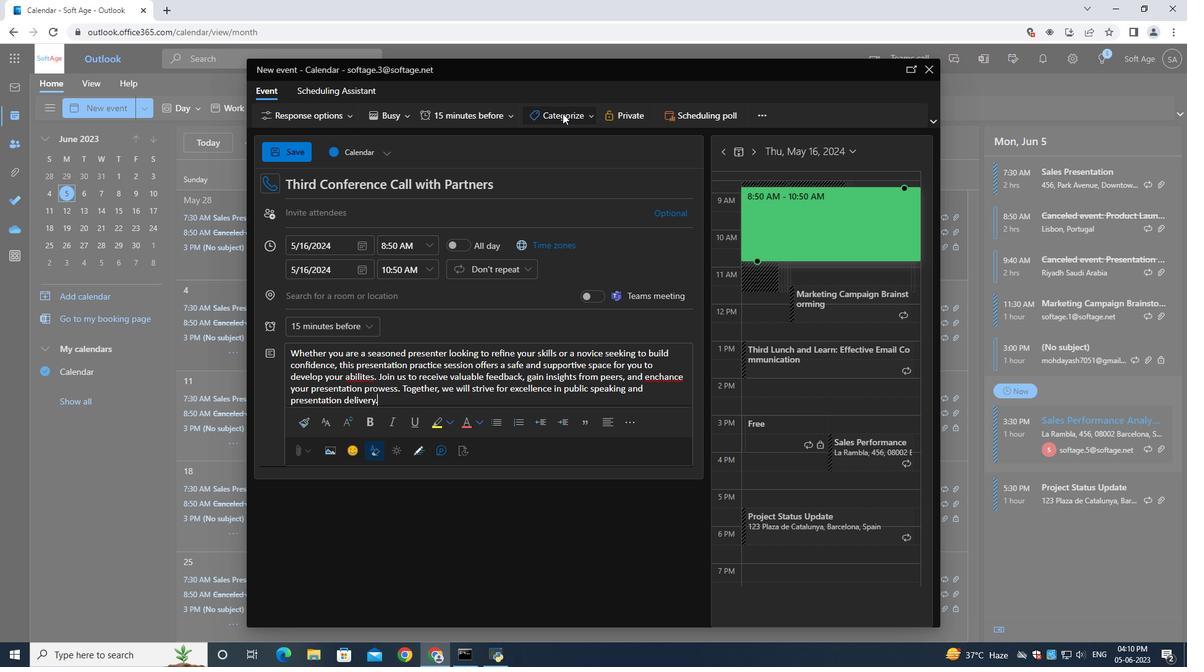 
Action: Mouse moved to (541, 218)
Screenshot: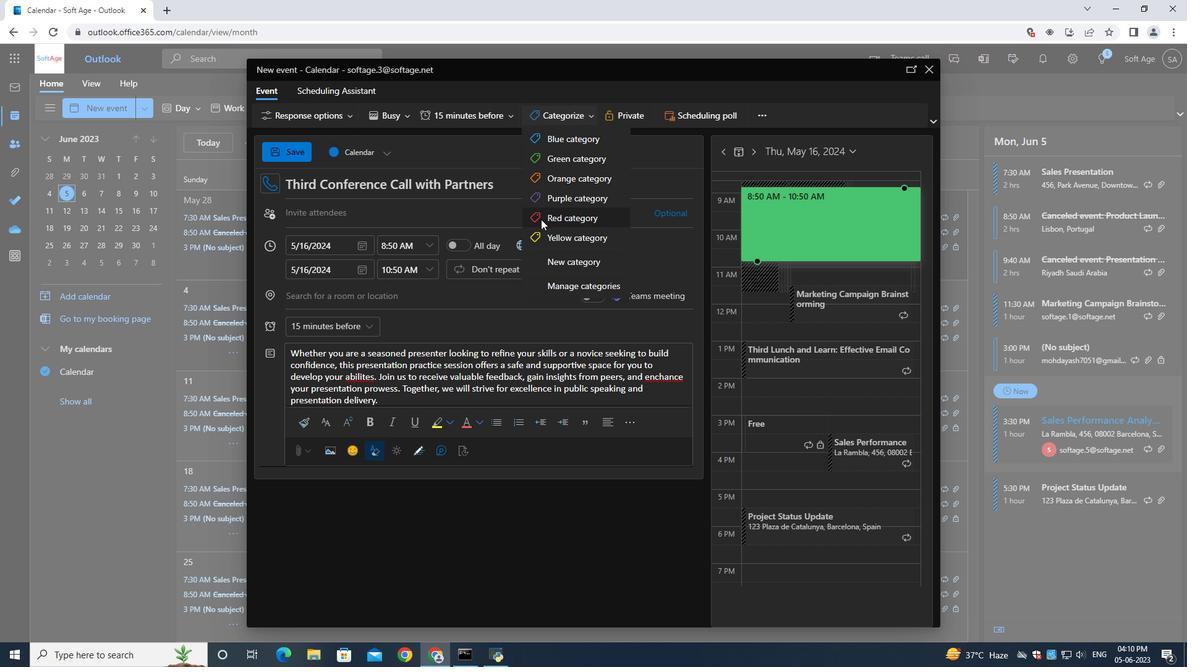 
Action: Mouse pressed left at (541, 218)
Screenshot: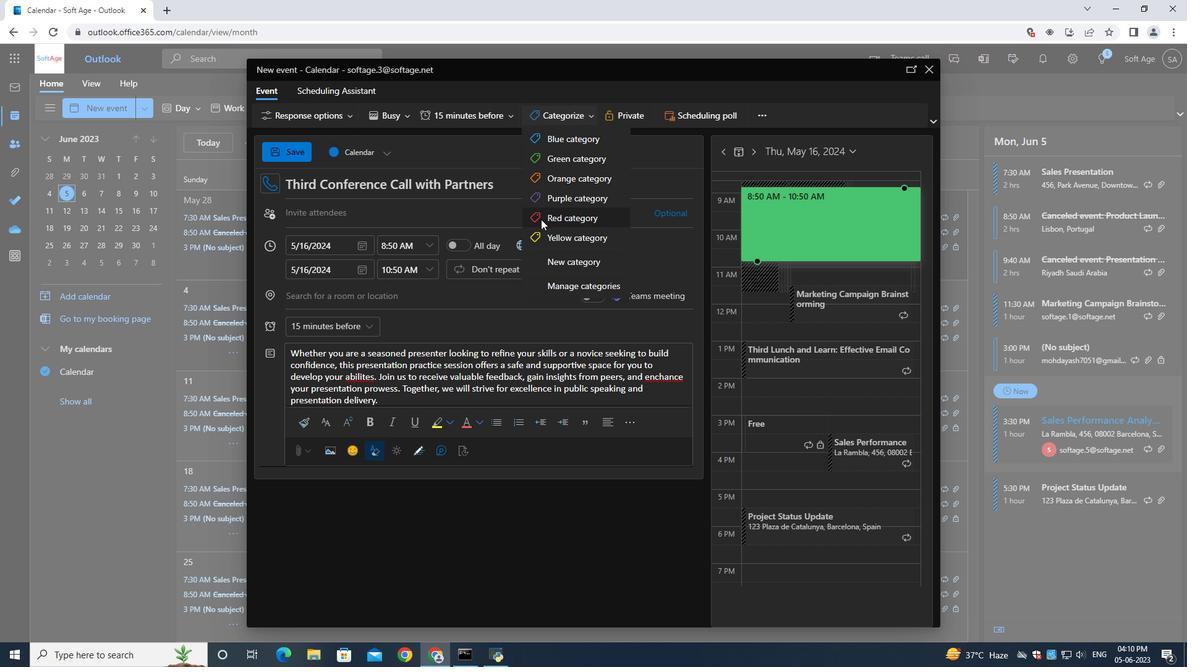 
Action: Mouse moved to (379, 210)
Screenshot: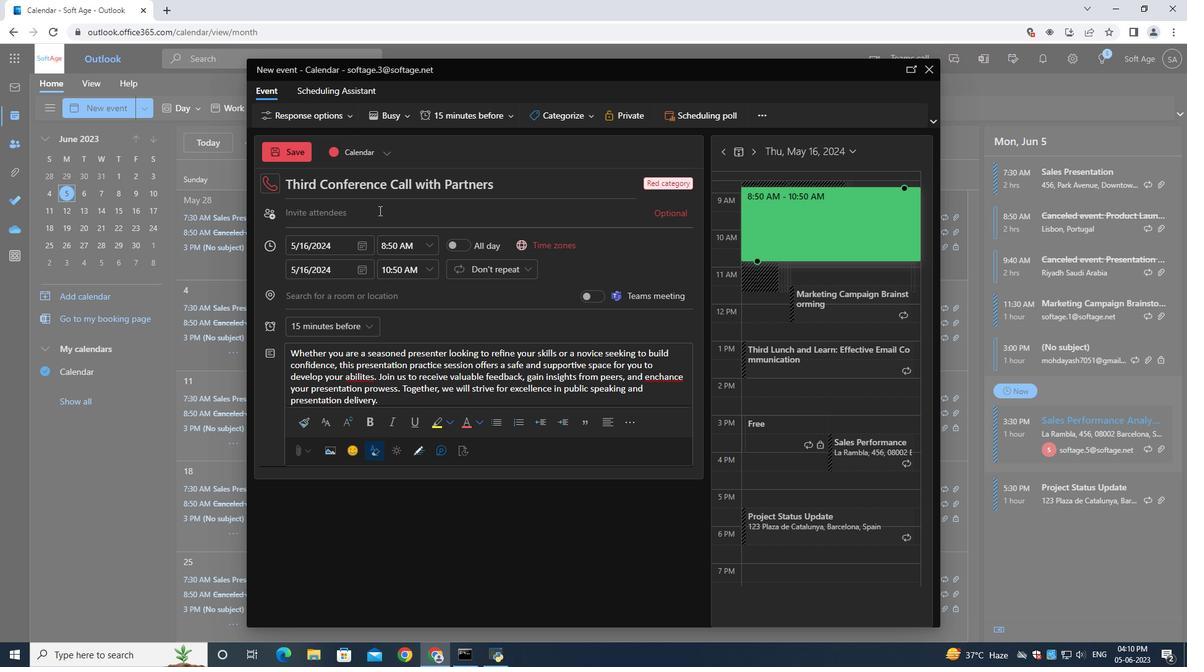 
Action: Mouse pressed left at (379, 210)
Screenshot: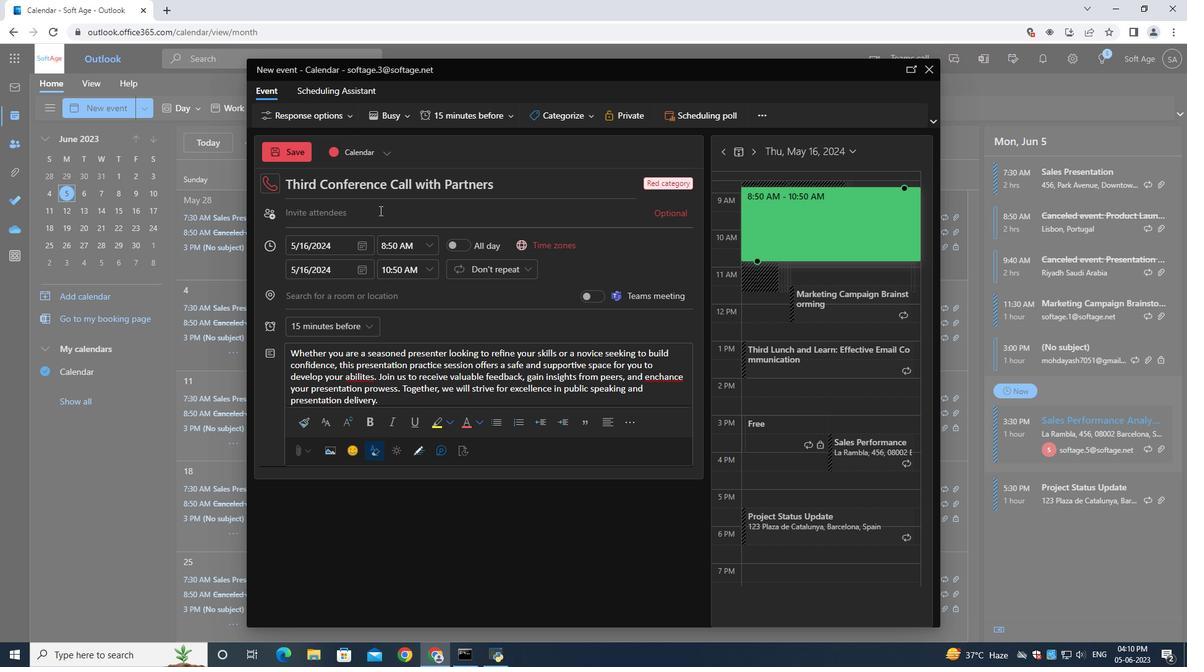 
Action: Mouse moved to (380, 210)
Screenshot: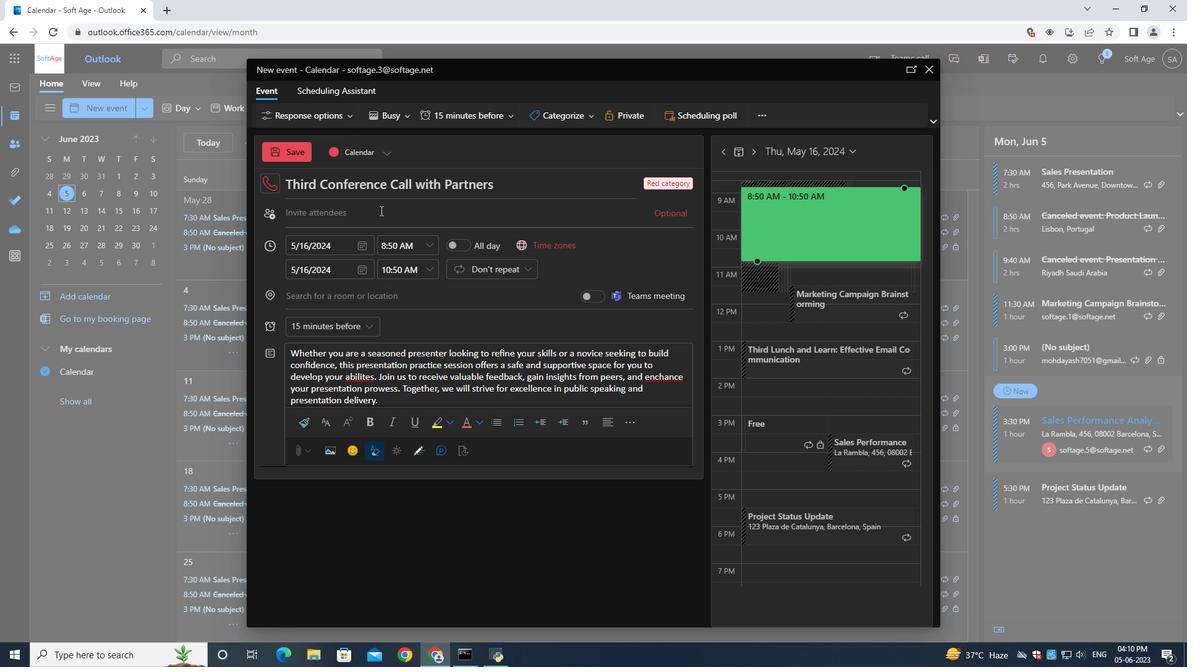 
Action: Key pressed softage.6<Key.shift>@softage.net
Screenshot: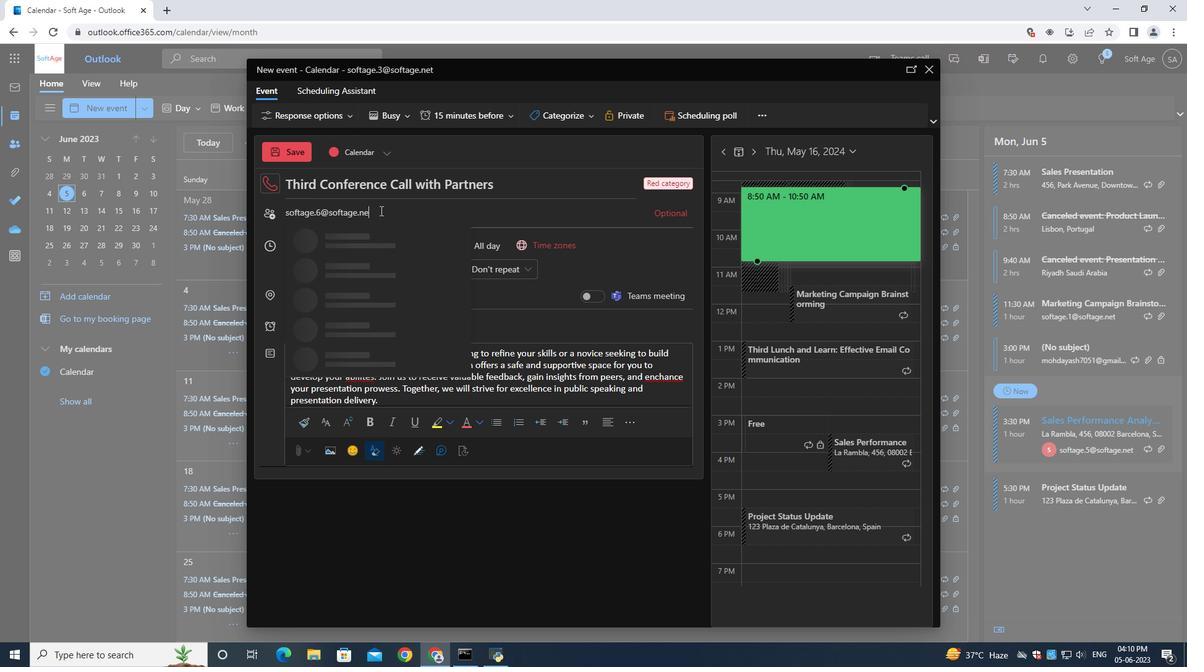 
Action: Mouse moved to (372, 241)
Screenshot: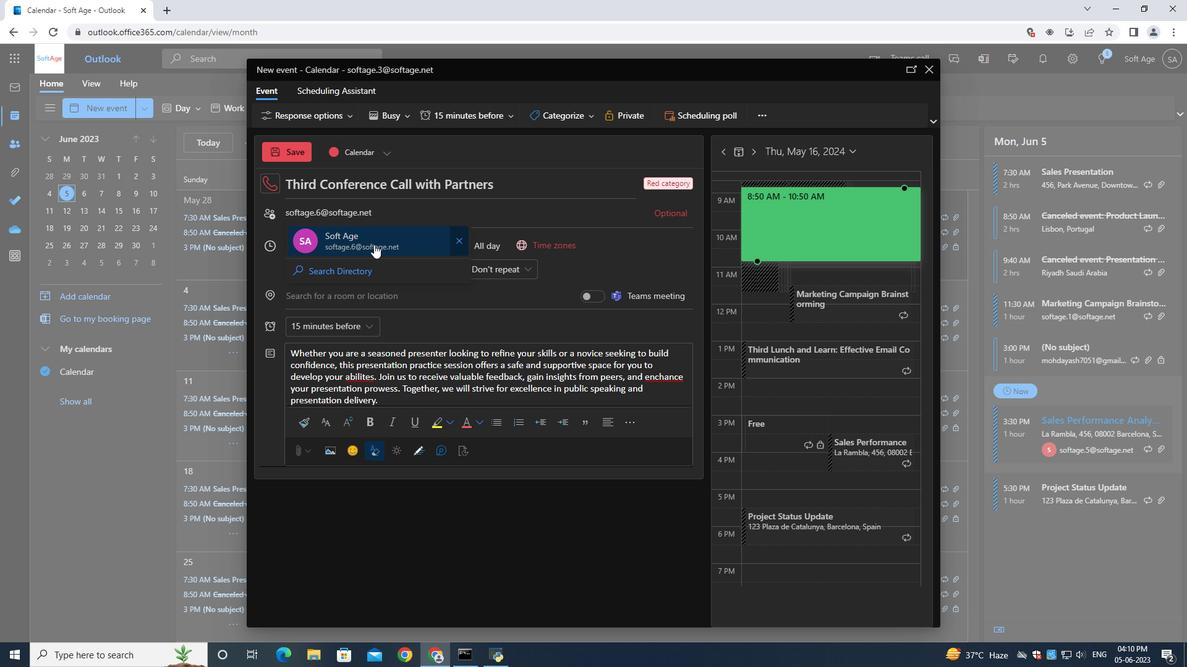 
Action: Mouse pressed left at (372, 241)
Screenshot: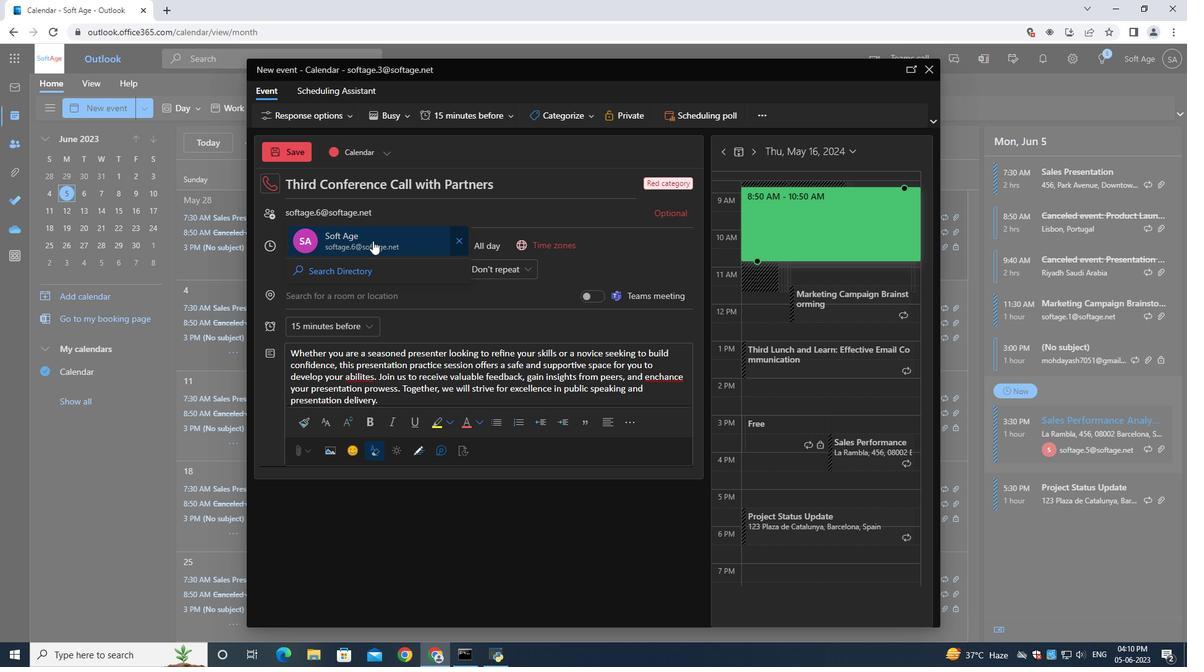 
Action: Mouse moved to (390, 222)
Screenshot: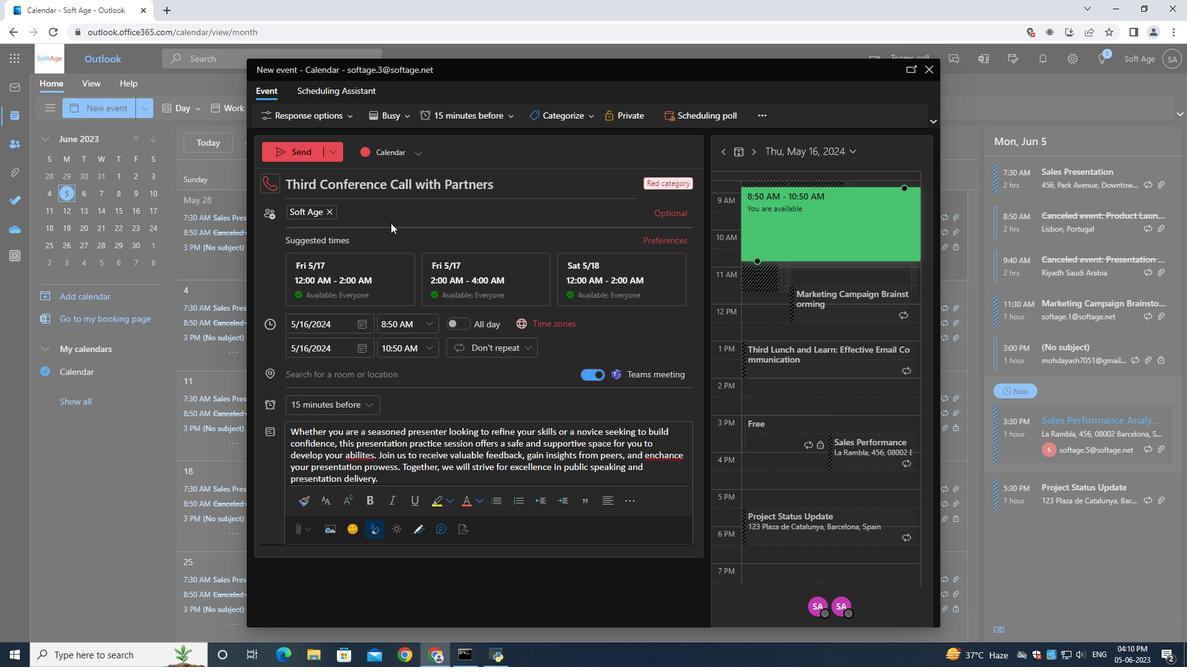 
Action: Key pressed softage.7<Key.shift>@softage.net
Screenshot: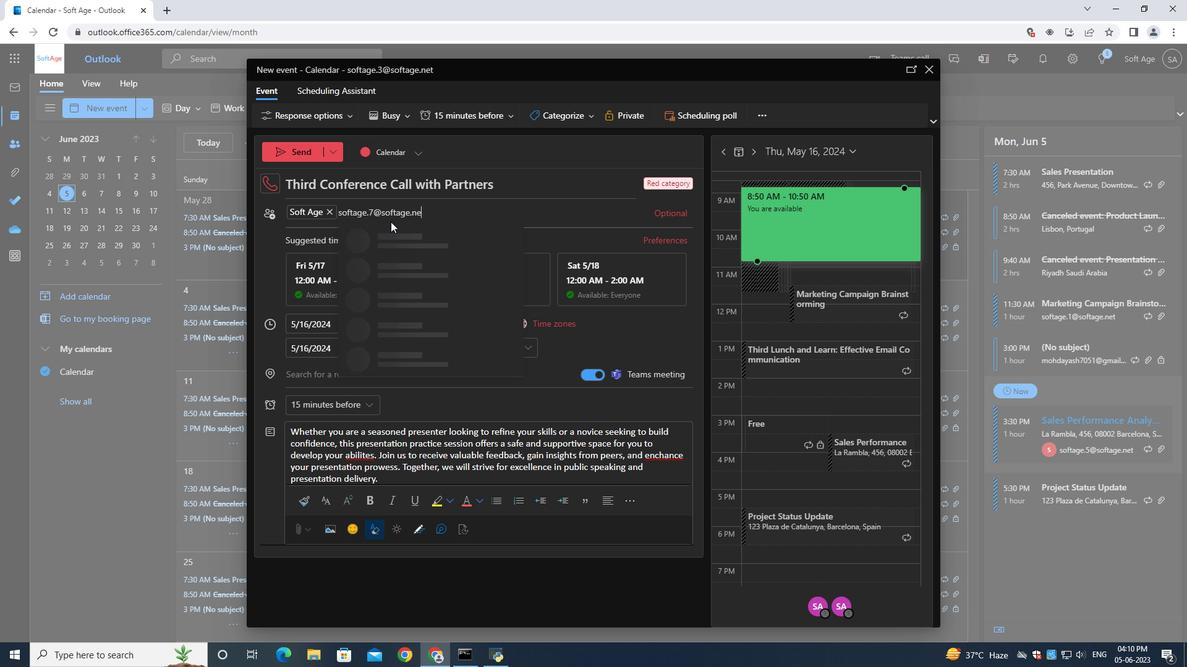 
Action: Mouse moved to (398, 239)
Screenshot: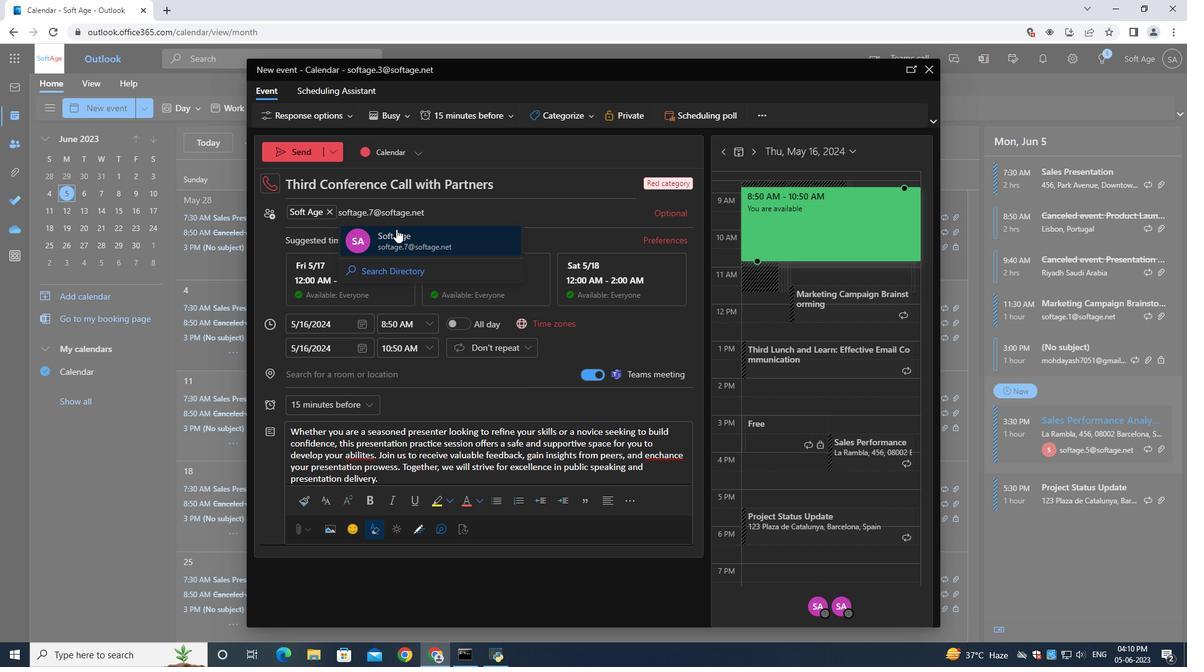 
Action: Mouse pressed left at (398, 239)
Screenshot: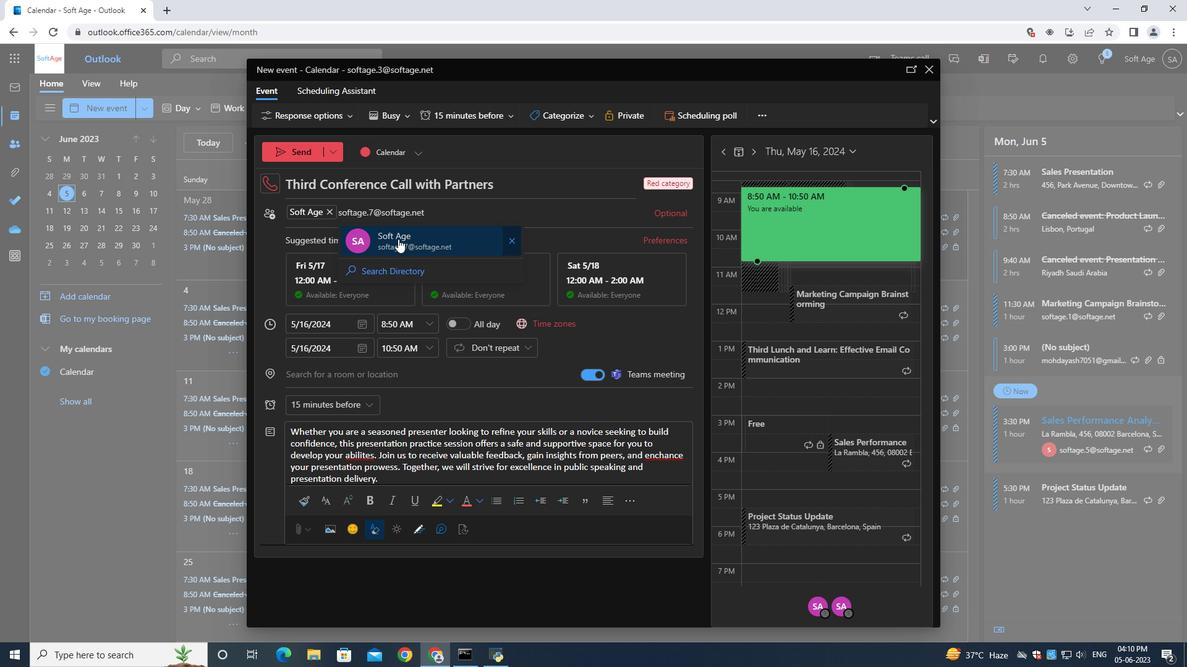 
Action: Mouse moved to (319, 402)
Screenshot: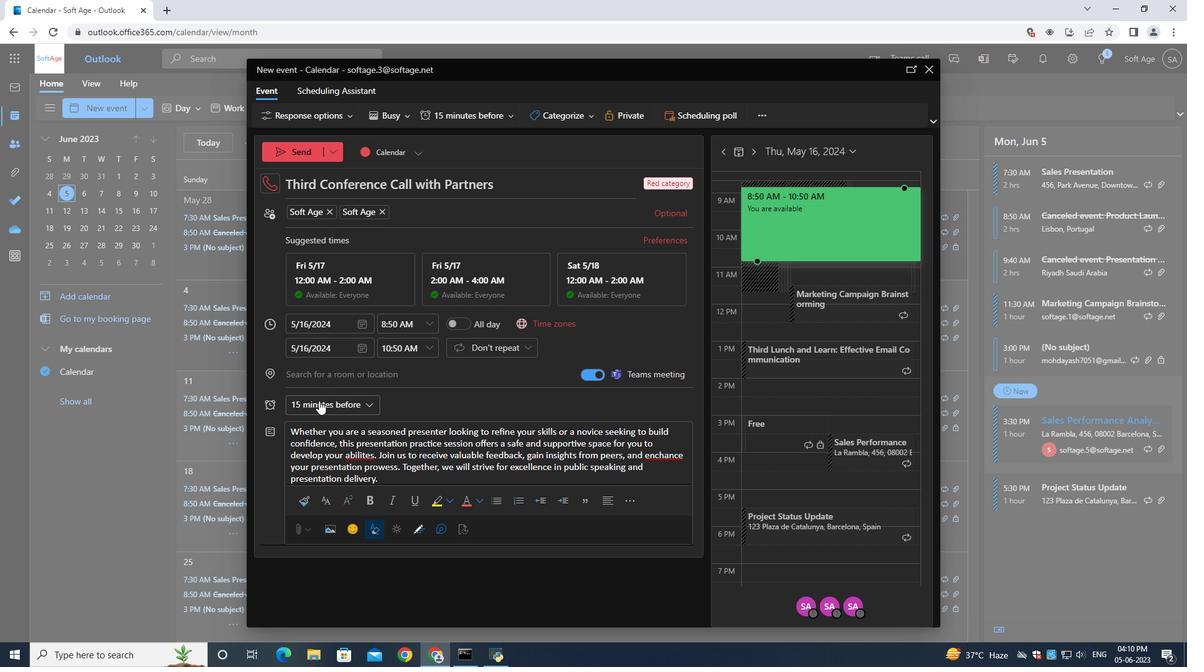 
Action: Mouse pressed left at (319, 402)
Screenshot: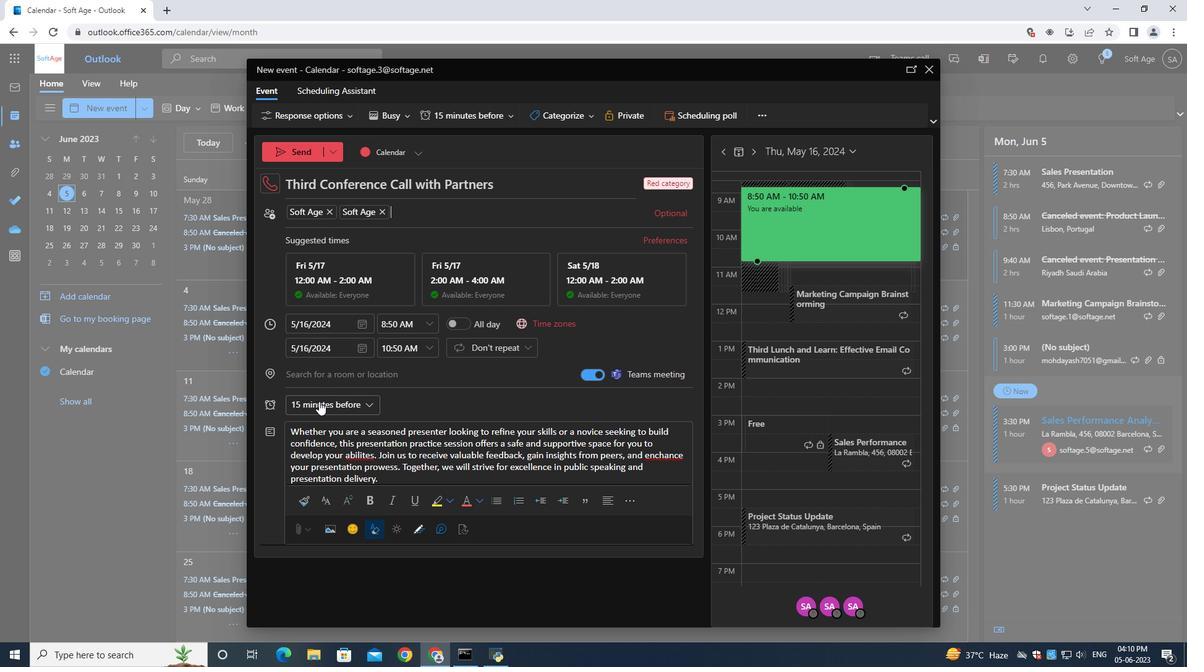 
Action: Mouse moved to (331, 204)
Screenshot: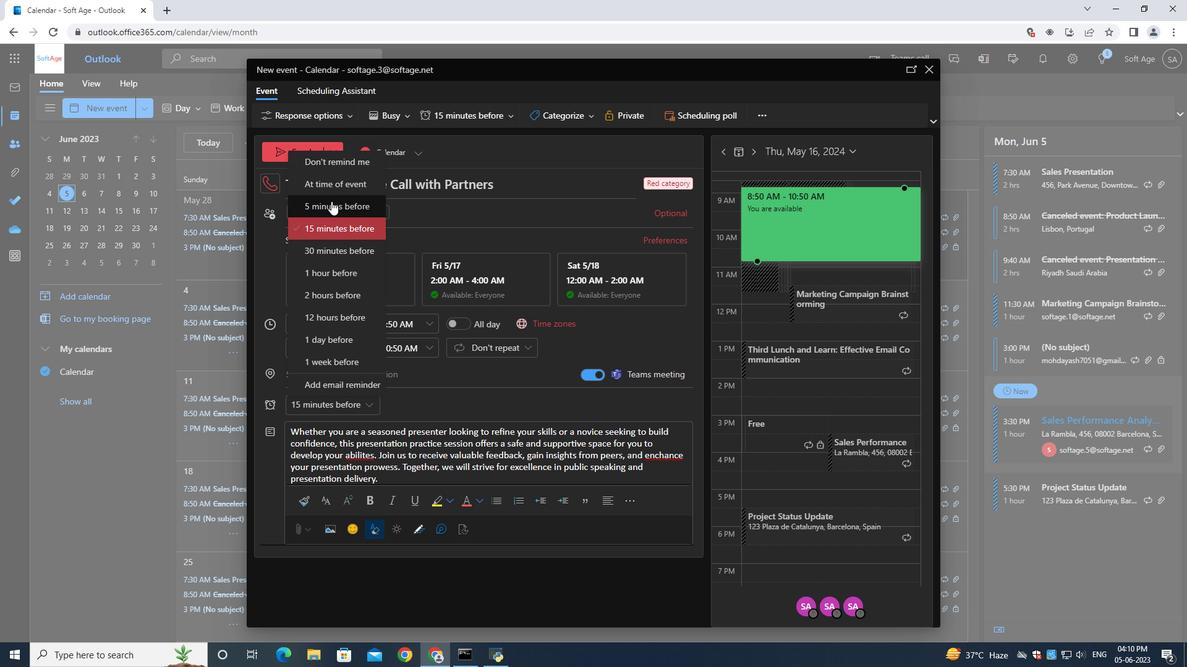 
Action: Mouse pressed left at (331, 204)
Screenshot: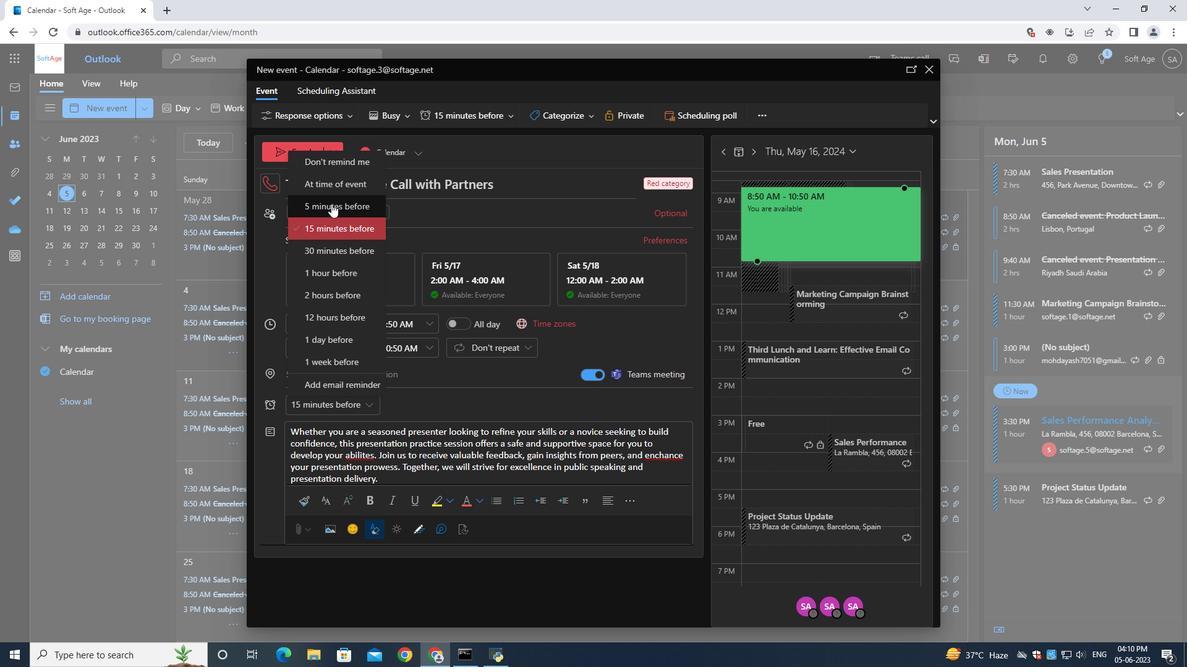 
Action: Mouse moved to (301, 154)
Screenshot: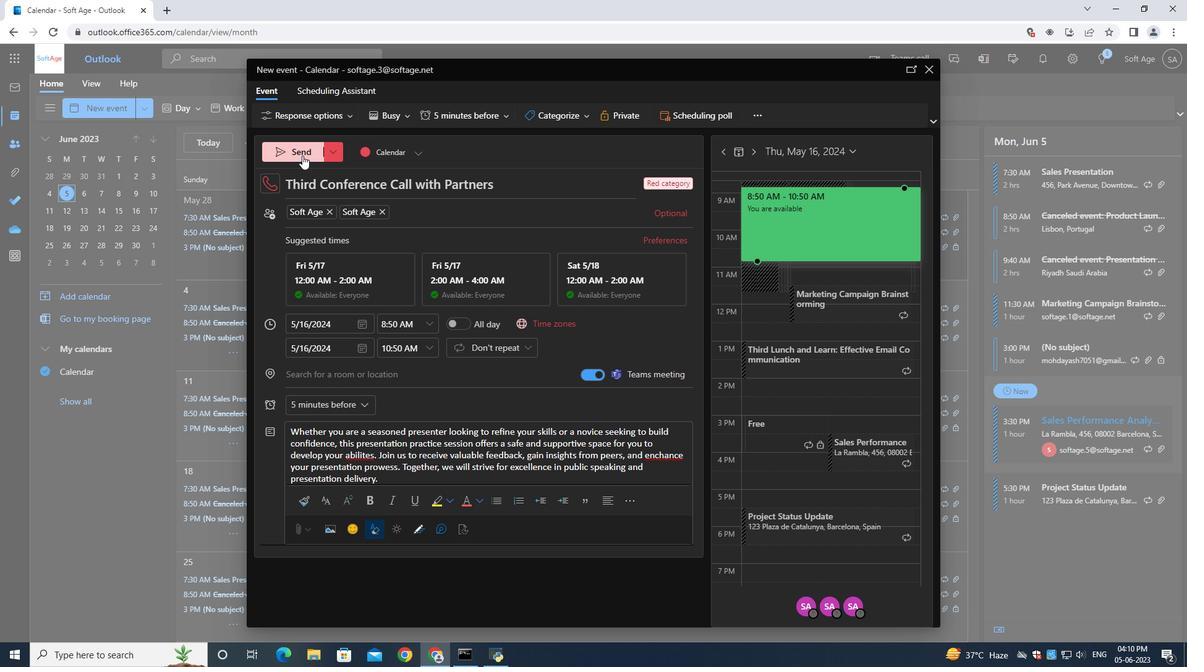 
Action: Mouse pressed left at (301, 154)
Screenshot: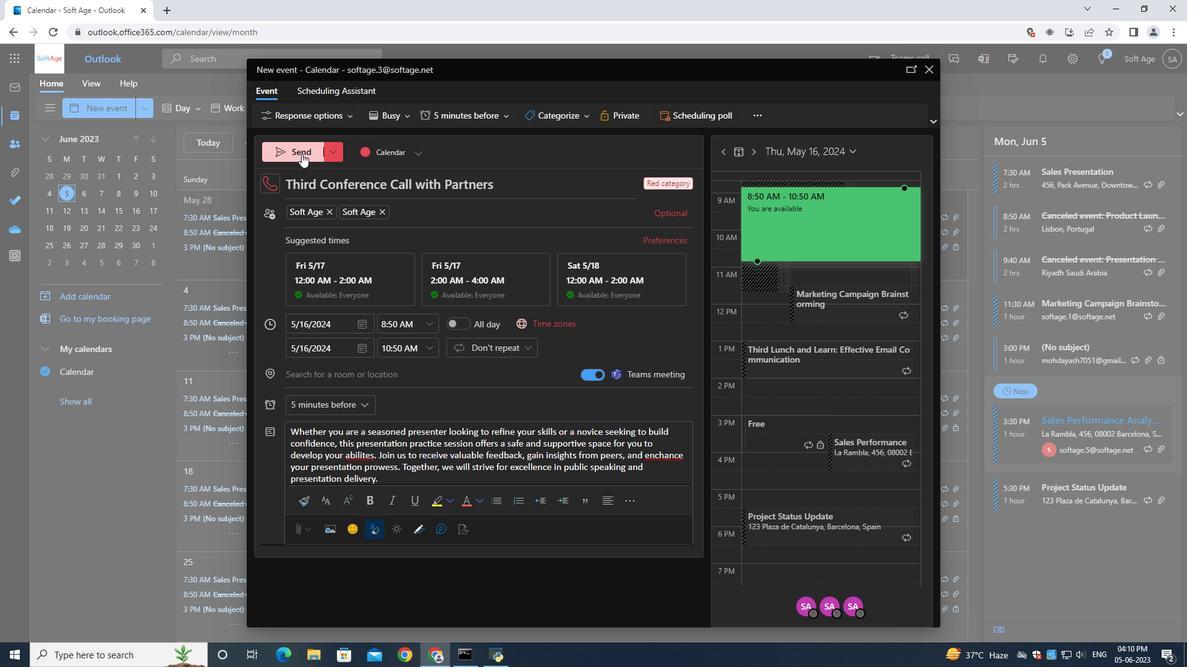 
Action: Mouse moved to (301, 154)
Screenshot: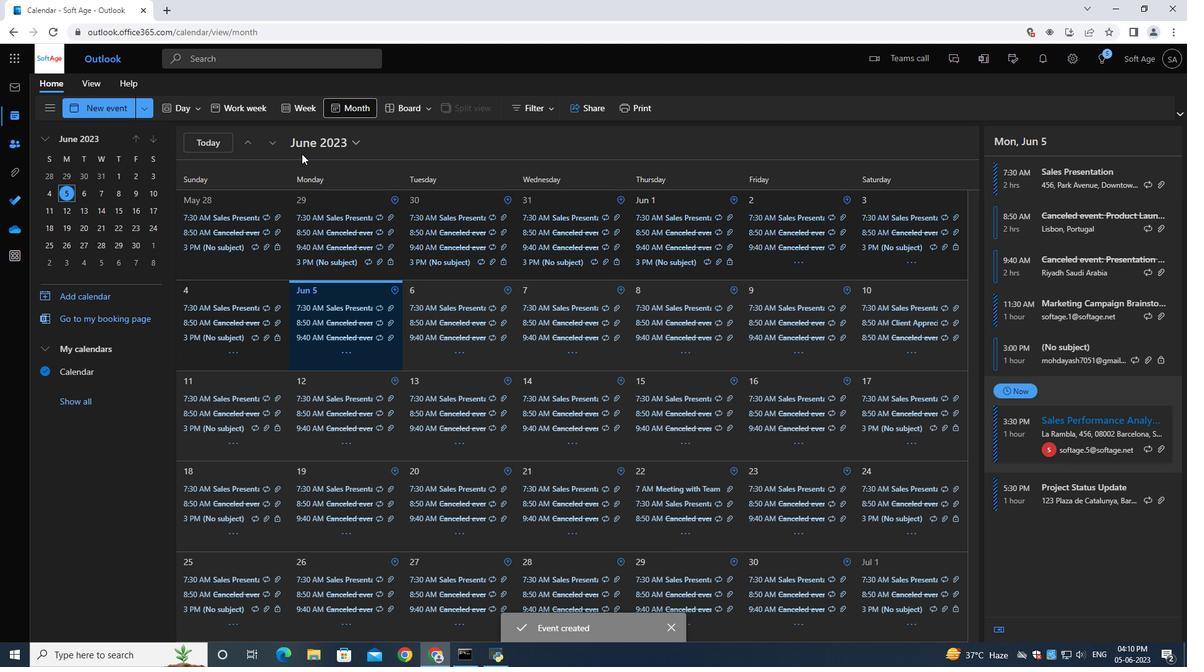 
